 Task: Open Card Change Request Review in Board Leadership Training to Workspace Compliance and Regulation and add a team member Softage.4@softage.net, a label Red, a checklist Financial Forecasting, an attachment from your google drive, a color Red and finally, add a card description 'Conduct team training session on effective delegation and accountability' and a comment 'This task presents an opportunity to showcase our leadership and project management skills, ensuring that it is completed on time and within budget.'. Add a start date 'Jan 04, 1900' with a due date 'Jan 11, 1900'
Action: Mouse moved to (93, 45)
Screenshot: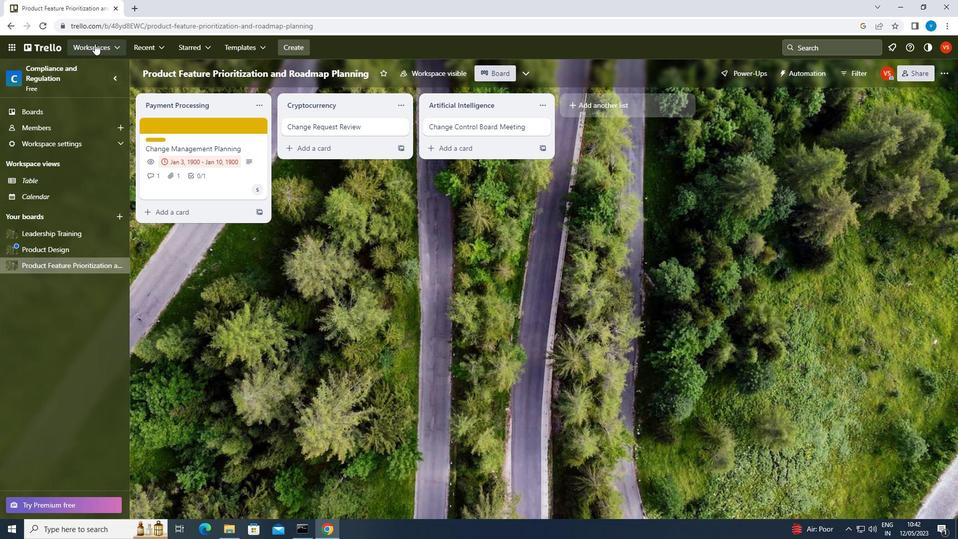 
Action: Mouse pressed left at (93, 45)
Screenshot: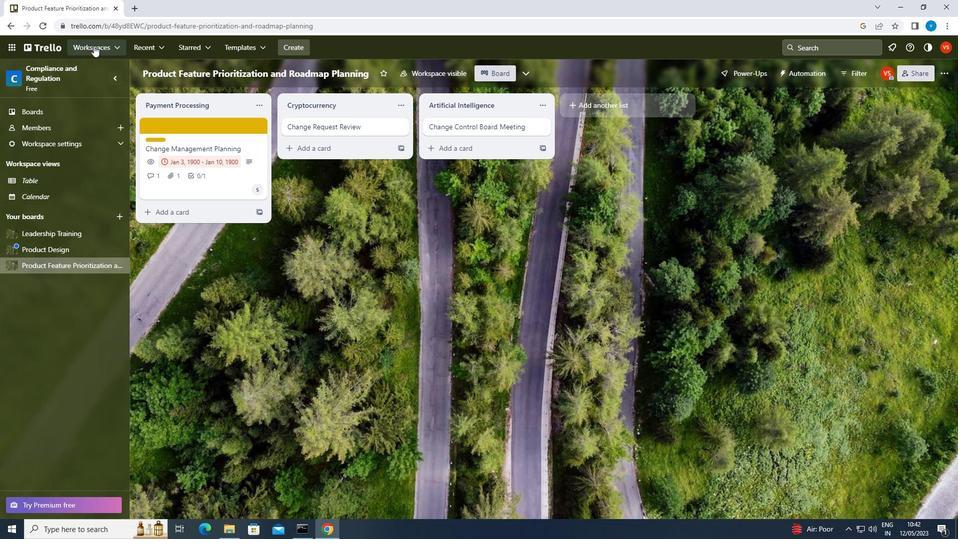 
Action: Mouse moved to (146, 269)
Screenshot: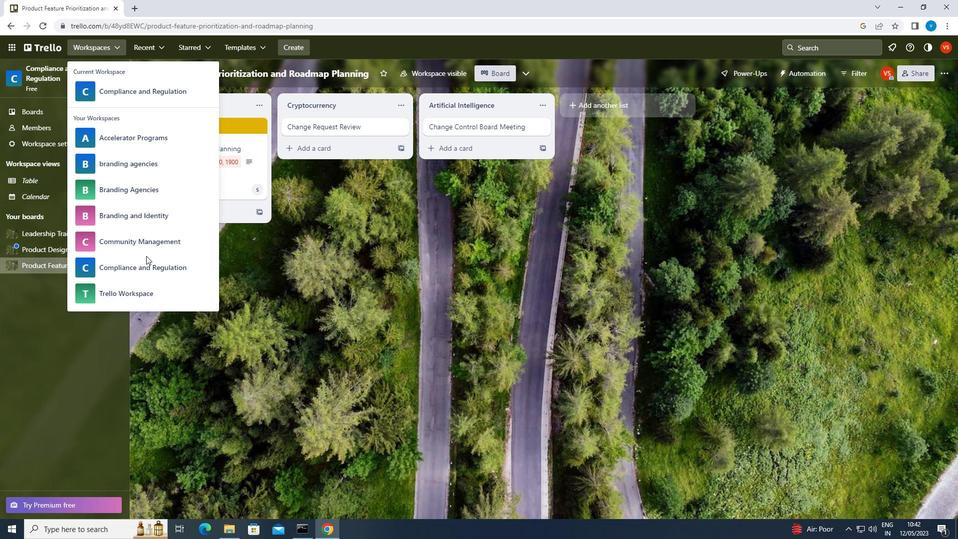 
Action: Mouse pressed left at (146, 269)
Screenshot: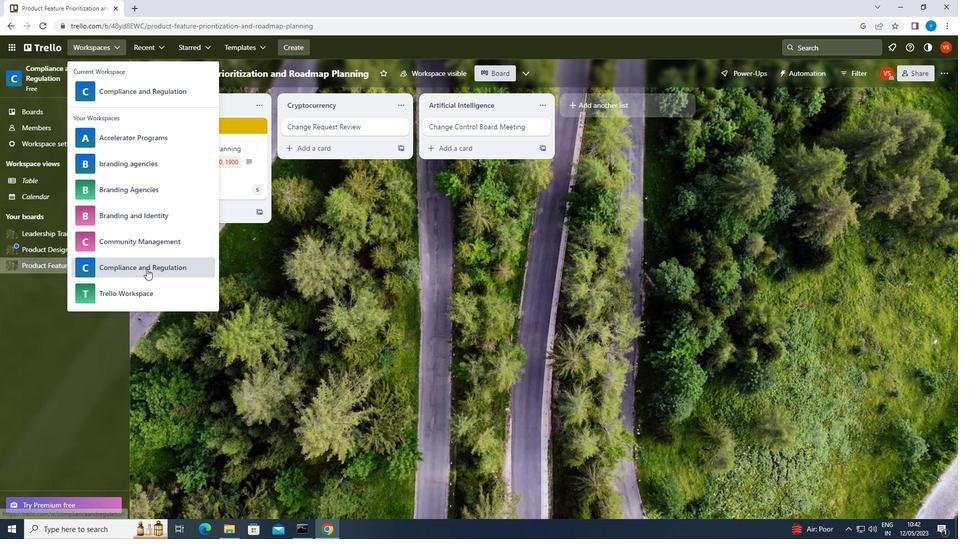 
Action: Mouse moved to (757, 408)
Screenshot: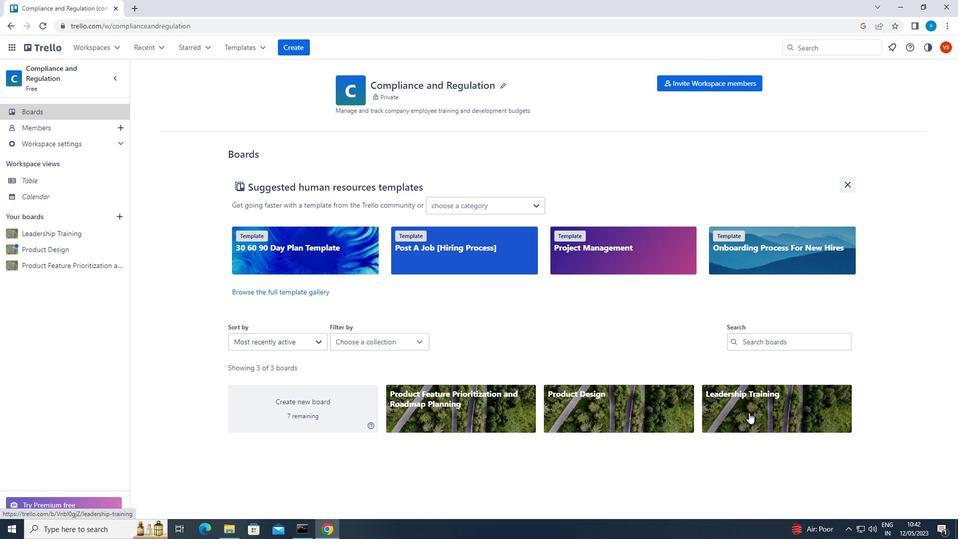 
Action: Mouse pressed left at (757, 408)
Screenshot: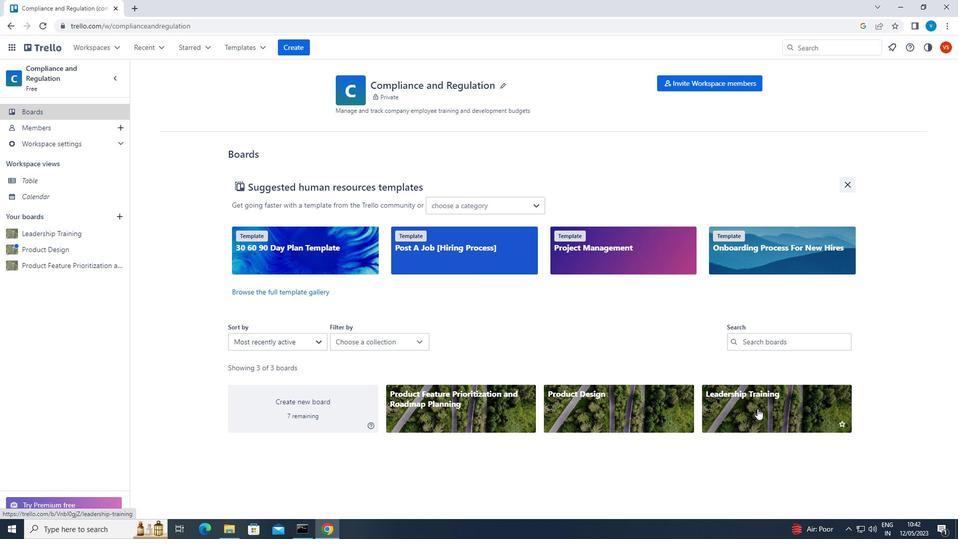 
Action: Mouse moved to (337, 130)
Screenshot: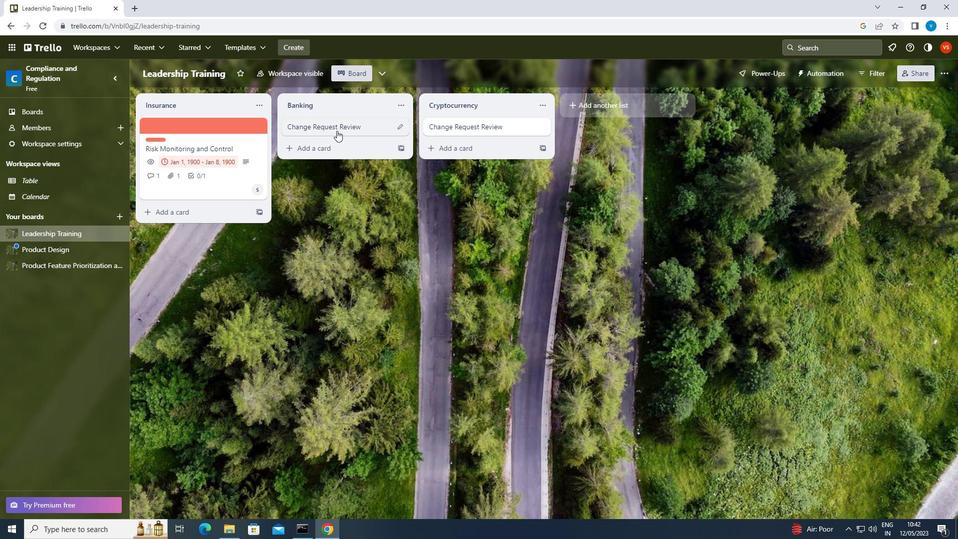 
Action: Mouse pressed left at (337, 130)
Screenshot: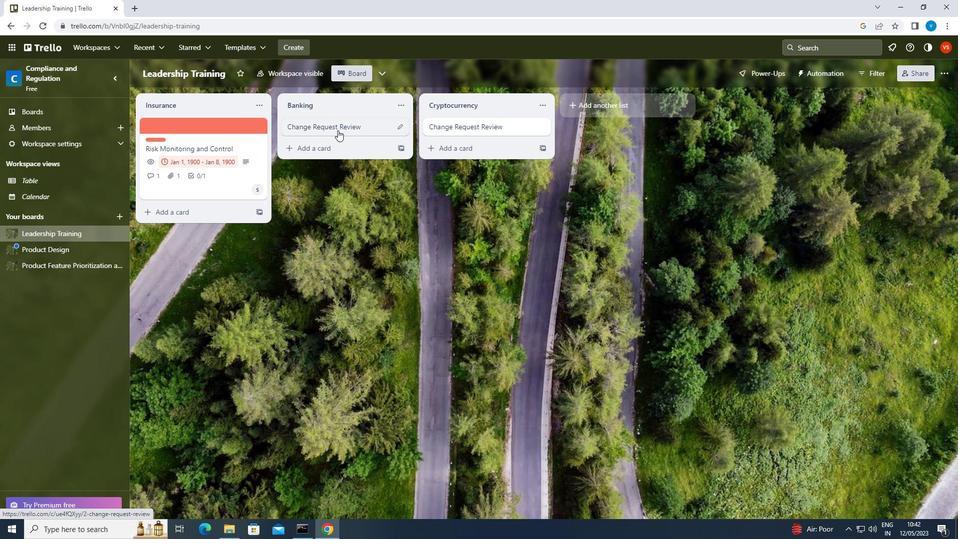 
Action: Mouse moved to (606, 163)
Screenshot: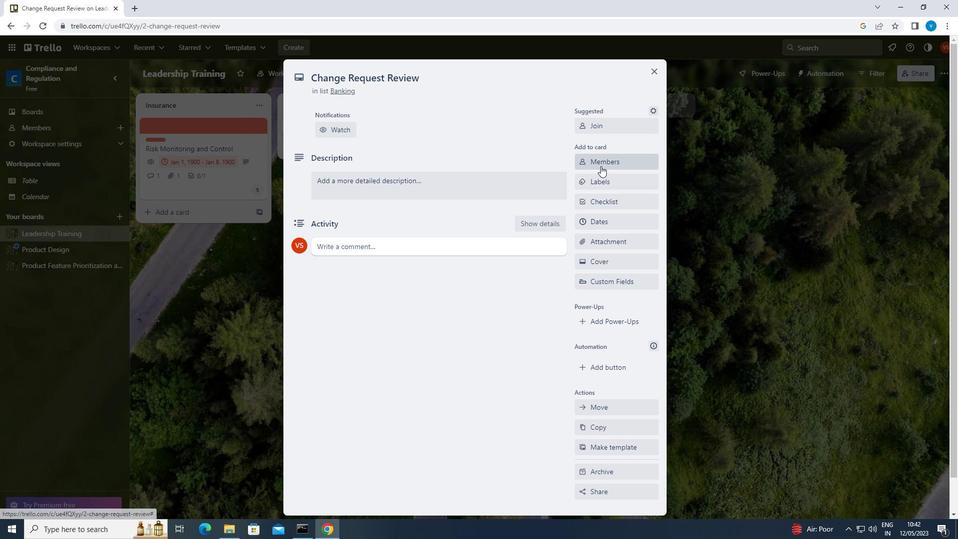 
Action: Mouse pressed left at (606, 163)
Screenshot: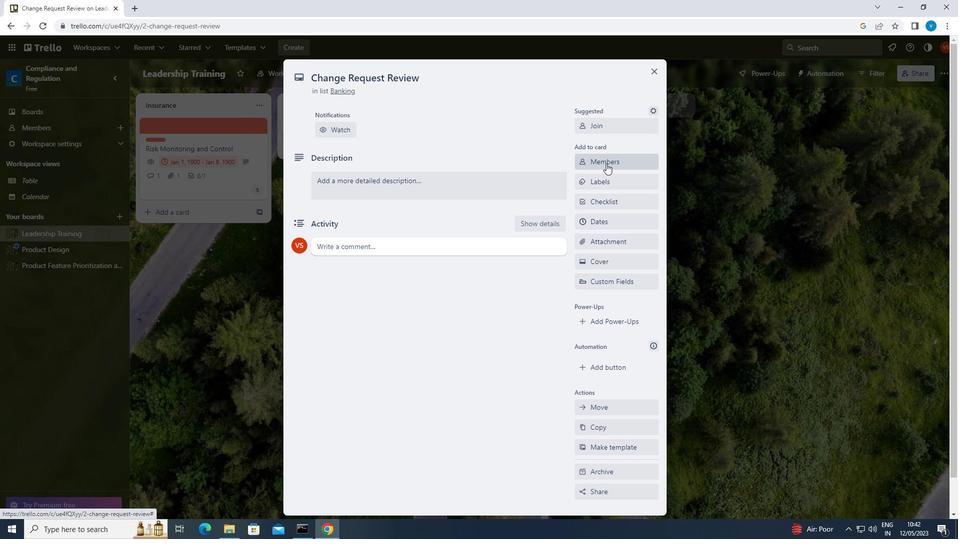 
Action: Mouse moved to (606, 163)
Screenshot: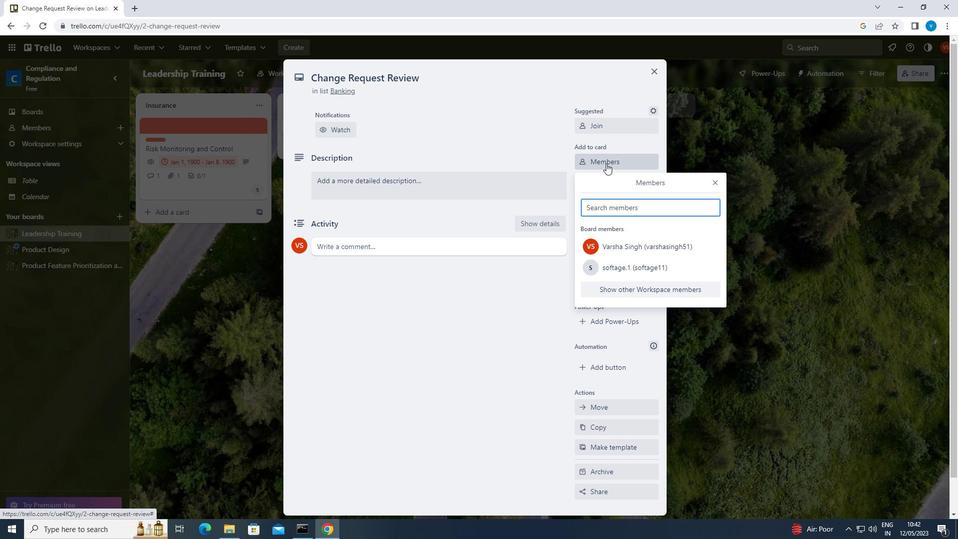 
Action: Key pressed <Key.shift>SOFTAGE.4<Key.shift><Key.shift><Key.shift><Key.shift><Key.shift><Key.shift><Key.shift><Key.shift><Key.shift><Key.shift>@SOFTAGE.NR<Key.backspace>ET
Screenshot: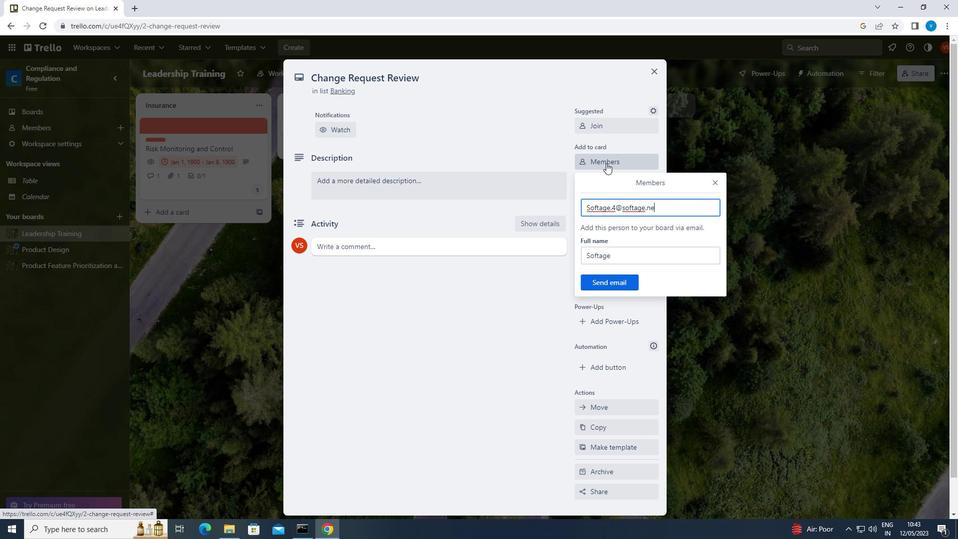
Action: Mouse moved to (618, 282)
Screenshot: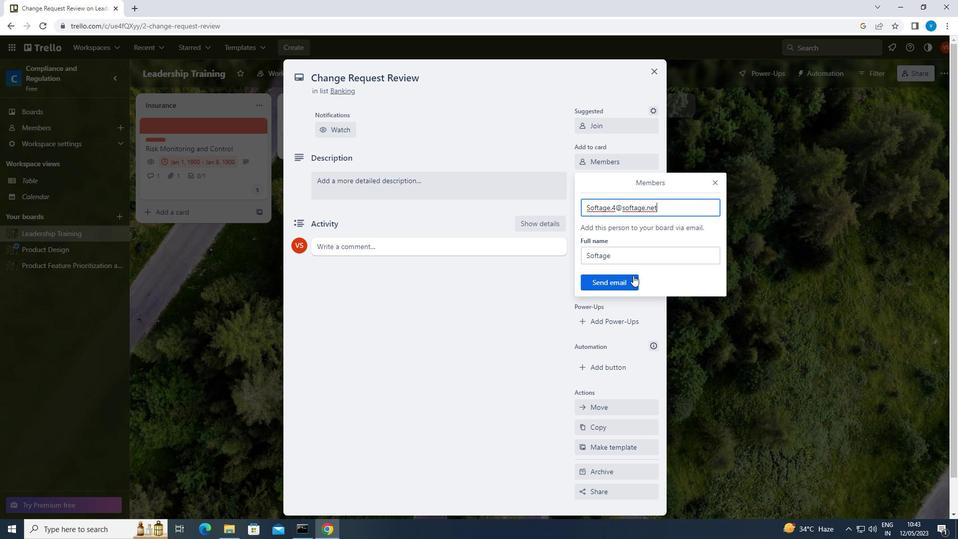 
Action: Mouse pressed left at (618, 282)
Screenshot: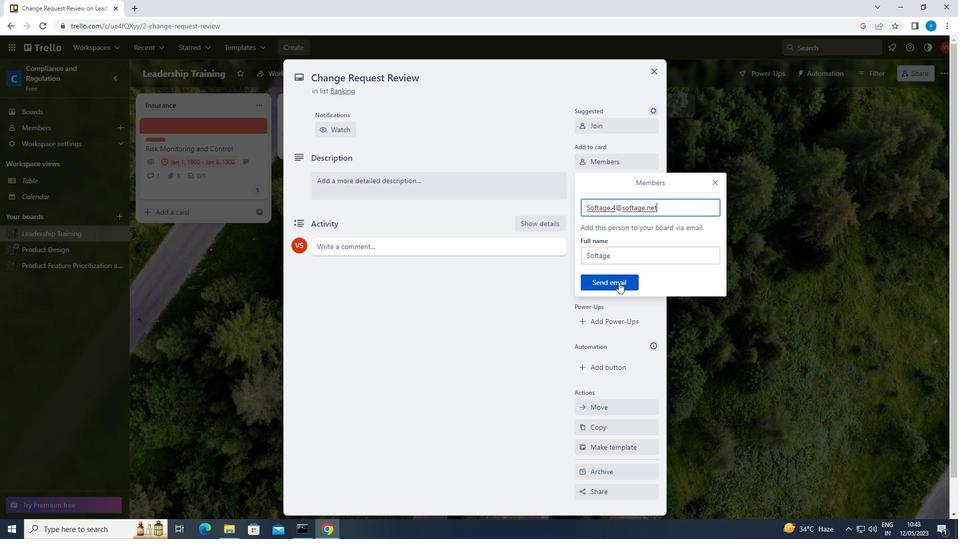 
Action: Mouse moved to (629, 177)
Screenshot: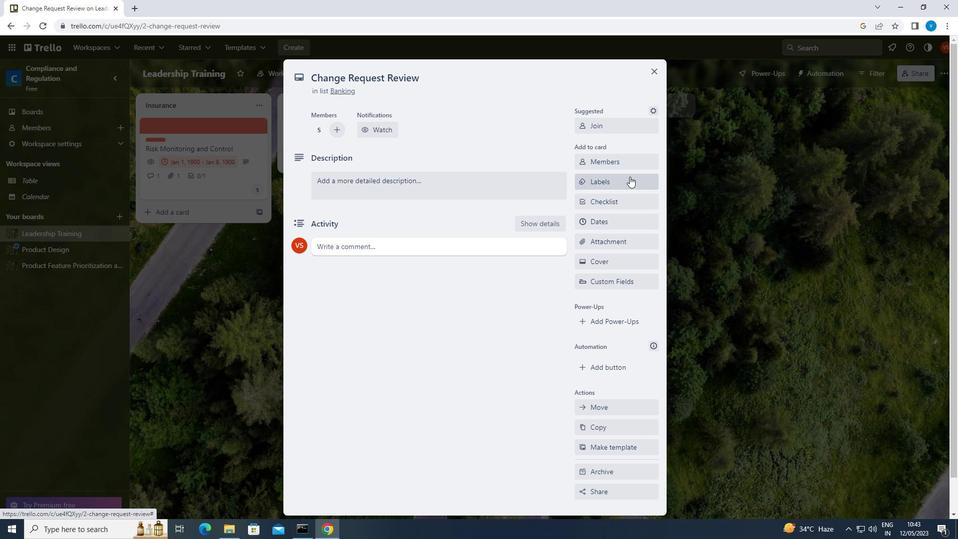 
Action: Mouse pressed left at (629, 177)
Screenshot: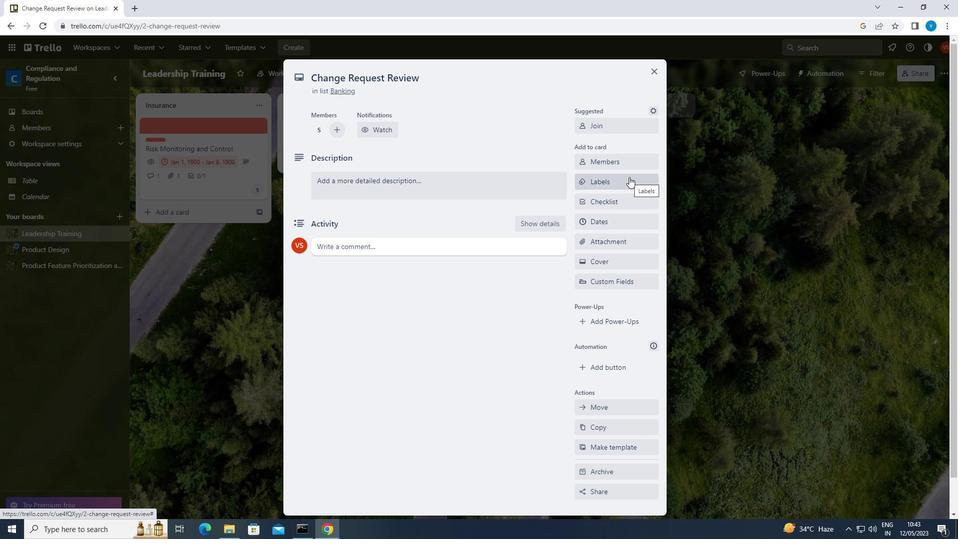 
Action: Mouse moved to (620, 312)
Screenshot: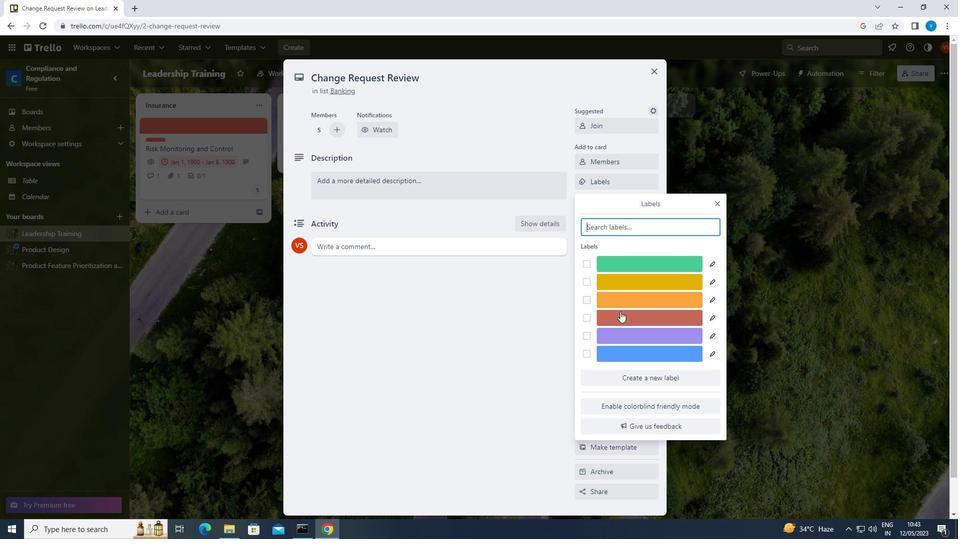 
Action: Mouse pressed left at (620, 312)
Screenshot: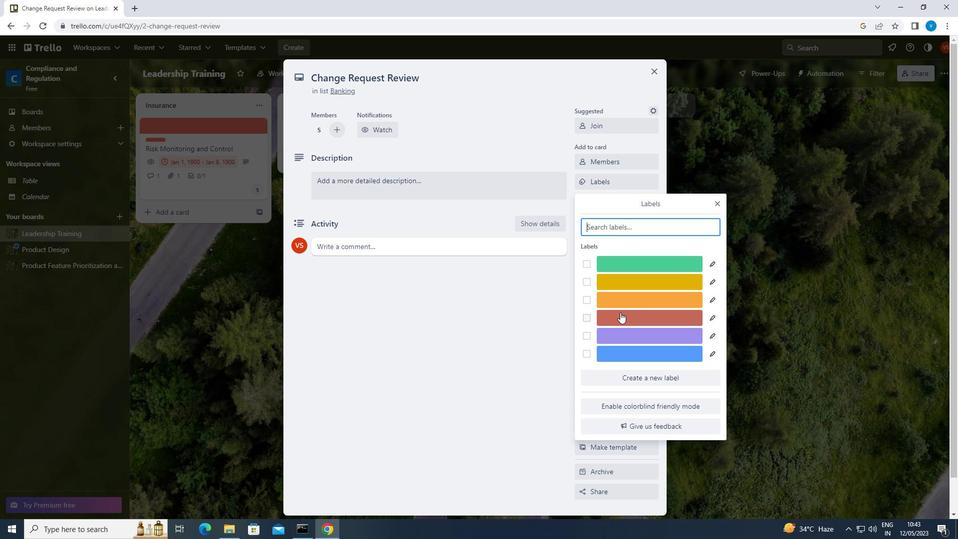 
Action: Mouse moved to (720, 203)
Screenshot: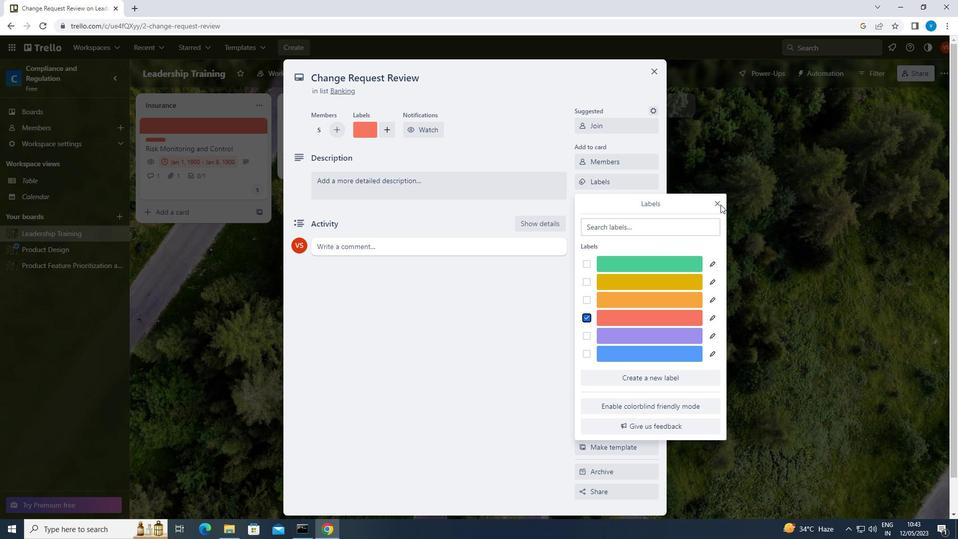 
Action: Mouse pressed left at (720, 203)
Screenshot: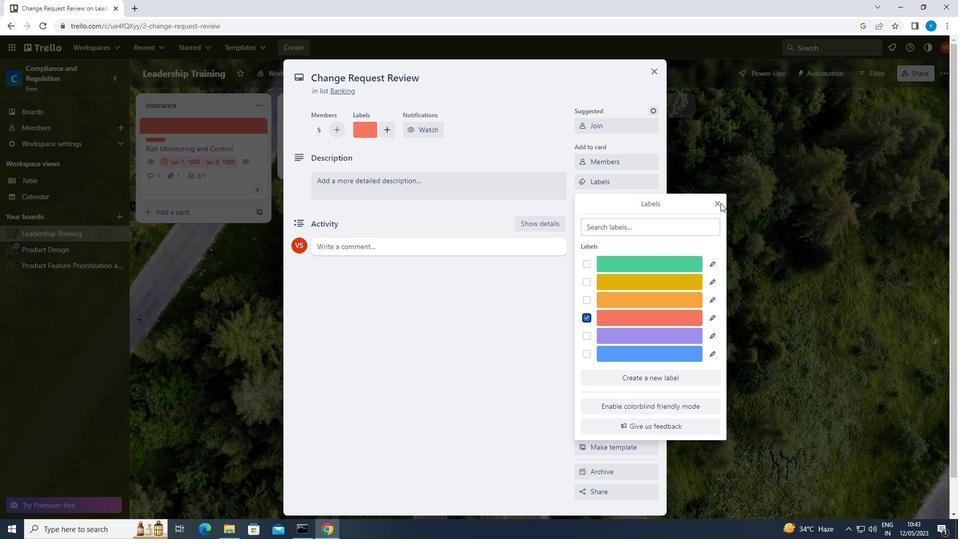 
Action: Mouse moved to (719, 203)
Screenshot: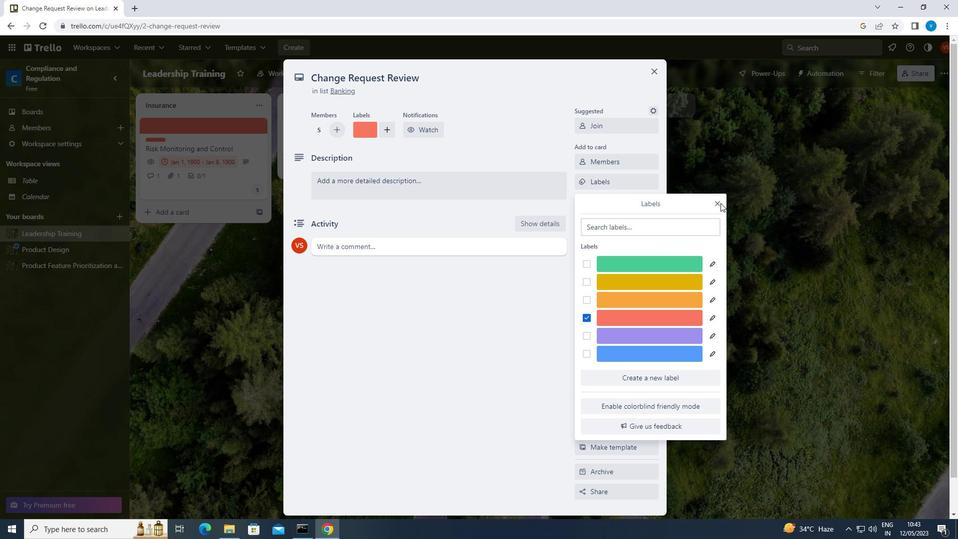 
Action: Mouse pressed left at (719, 203)
Screenshot: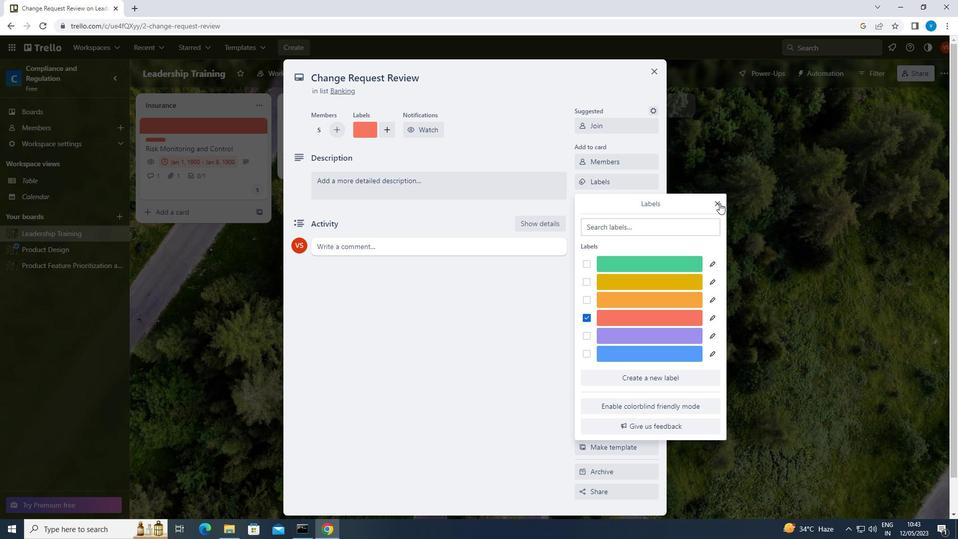 
Action: Mouse moved to (613, 196)
Screenshot: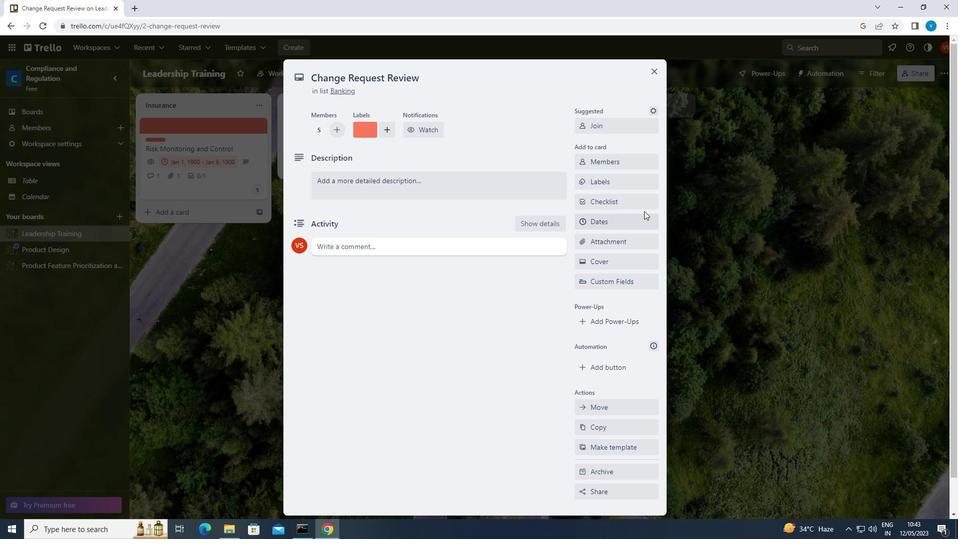 
Action: Mouse pressed left at (613, 196)
Screenshot: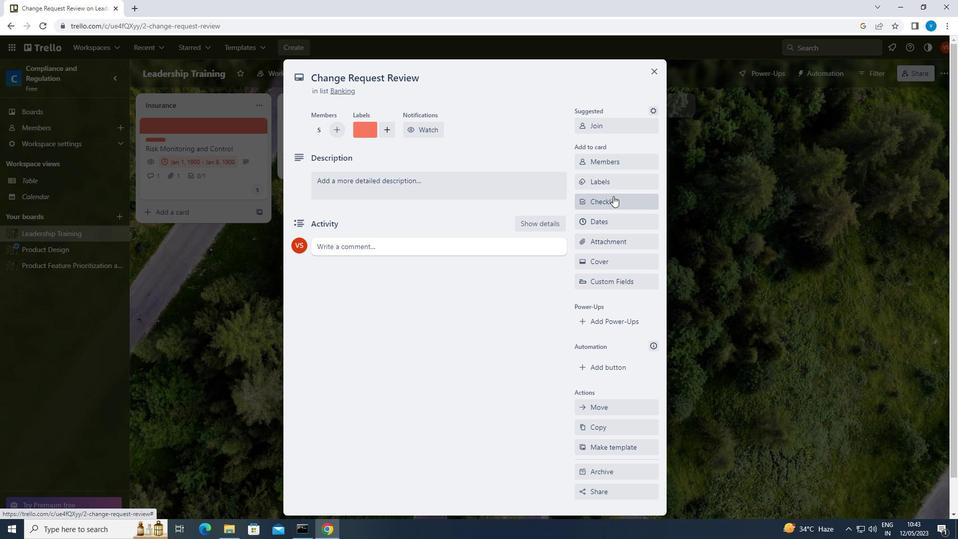 
Action: Mouse moved to (595, 305)
Screenshot: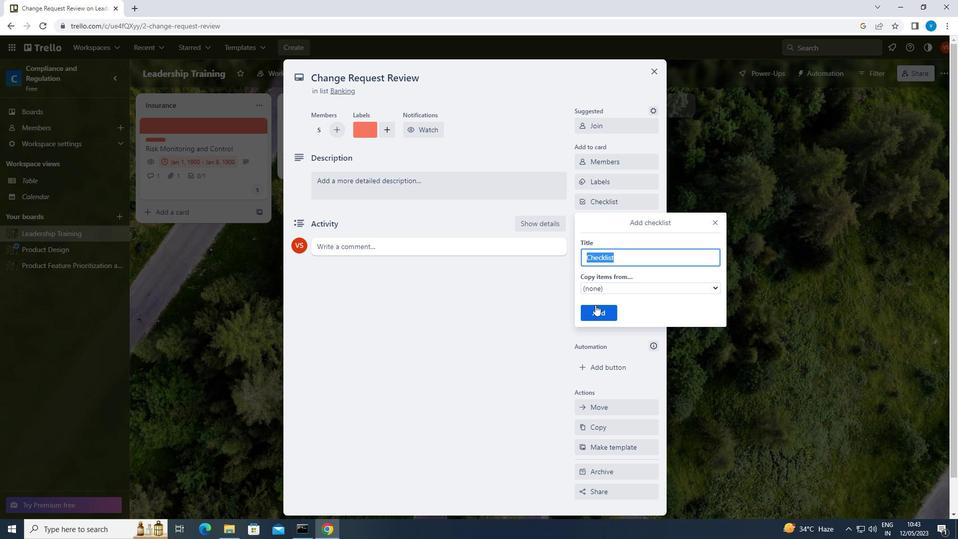 
Action: Mouse pressed left at (595, 305)
Screenshot: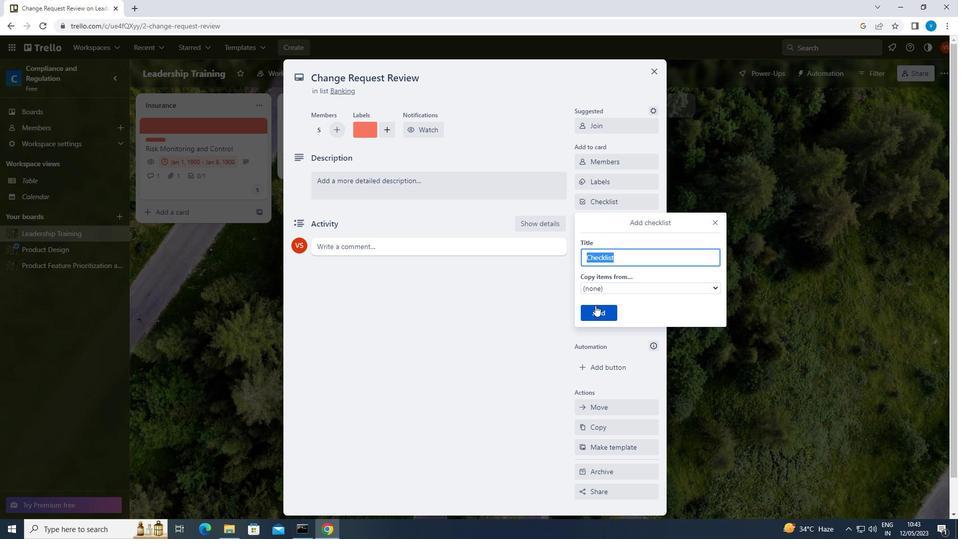 
Action: Mouse moved to (475, 260)
Screenshot: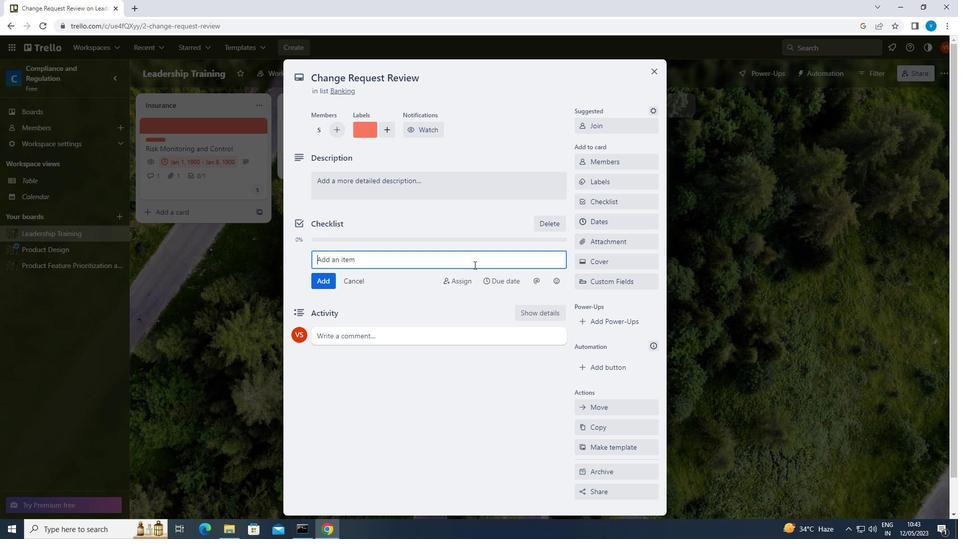 
Action: Mouse pressed left at (475, 260)
Screenshot: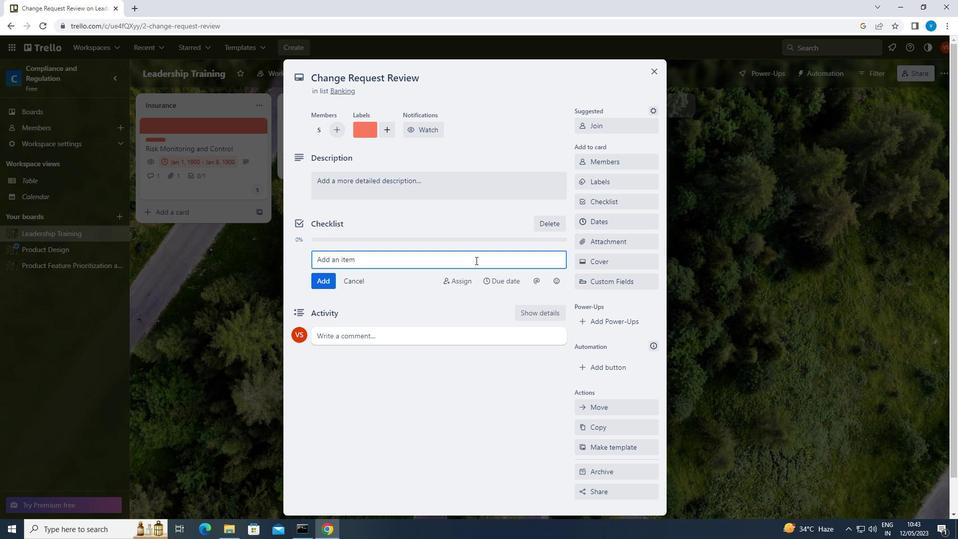 
Action: Key pressed <Key.shift>FINANCIAL<Key.space><Key.shift>FORECASTING
Screenshot: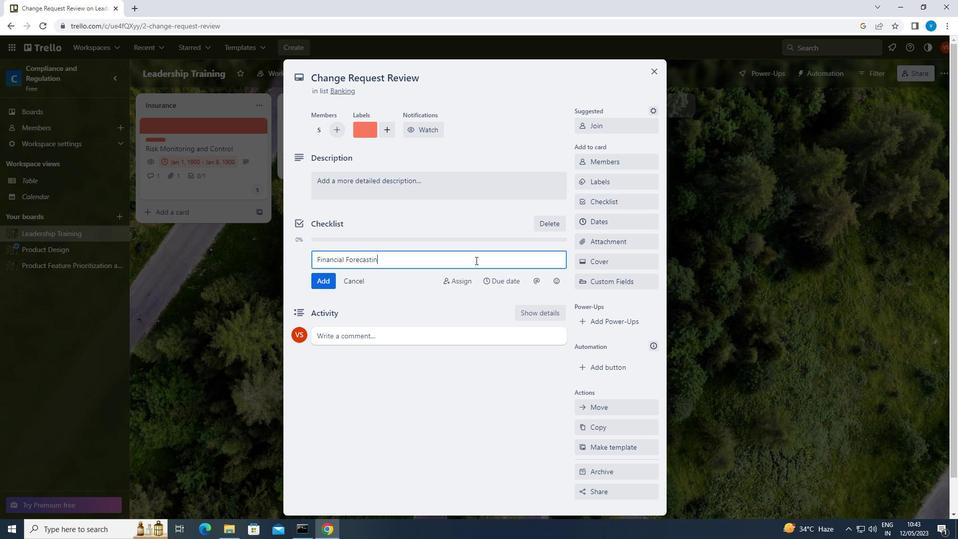 
Action: Mouse moved to (324, 282)
Screenshot: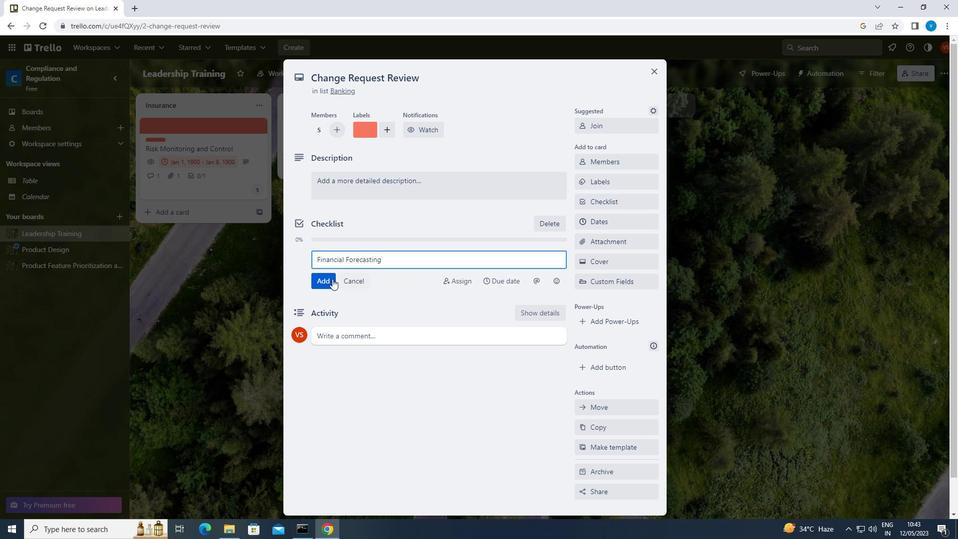 
Action: Mouse pressed left at (324, 282)
Screenshot: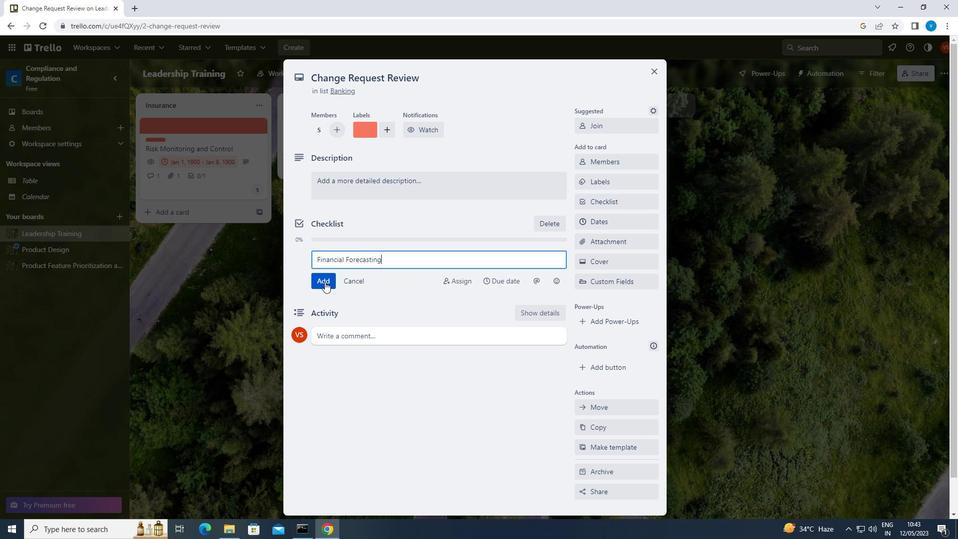 
Action: Mouse moved to (603, 241)
Screenshot: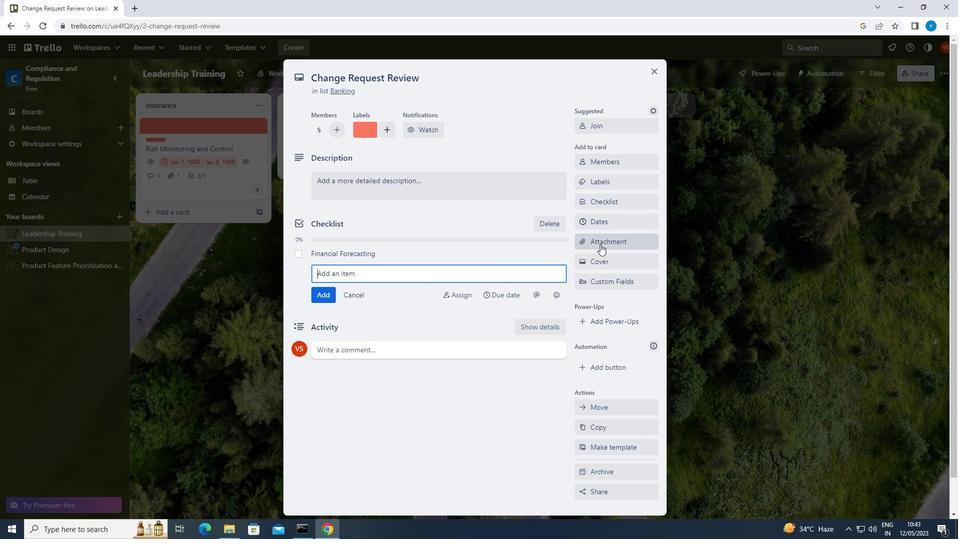 
Action: Mouse pressed left at (603, 241)
Screenshot: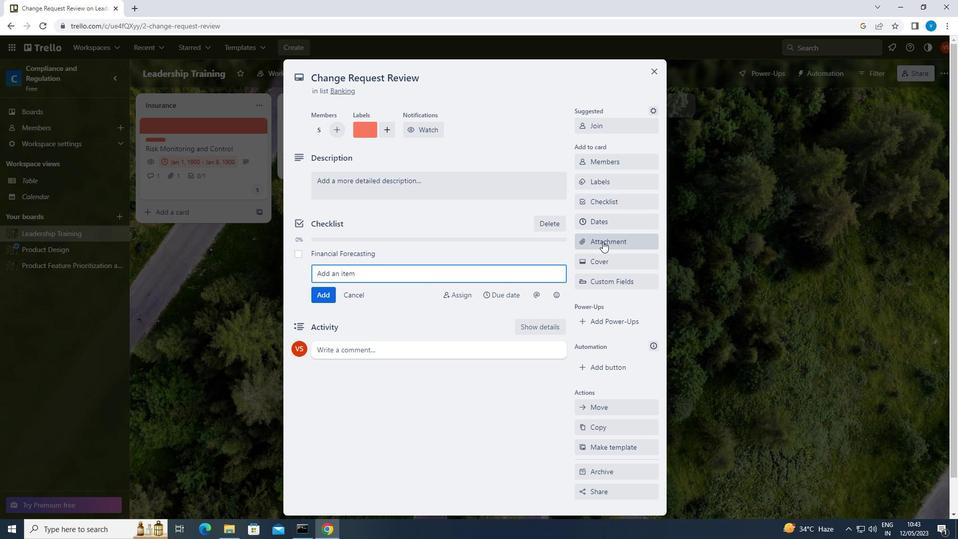 
Action: Mouse moved to (595, 317)
Screenshot: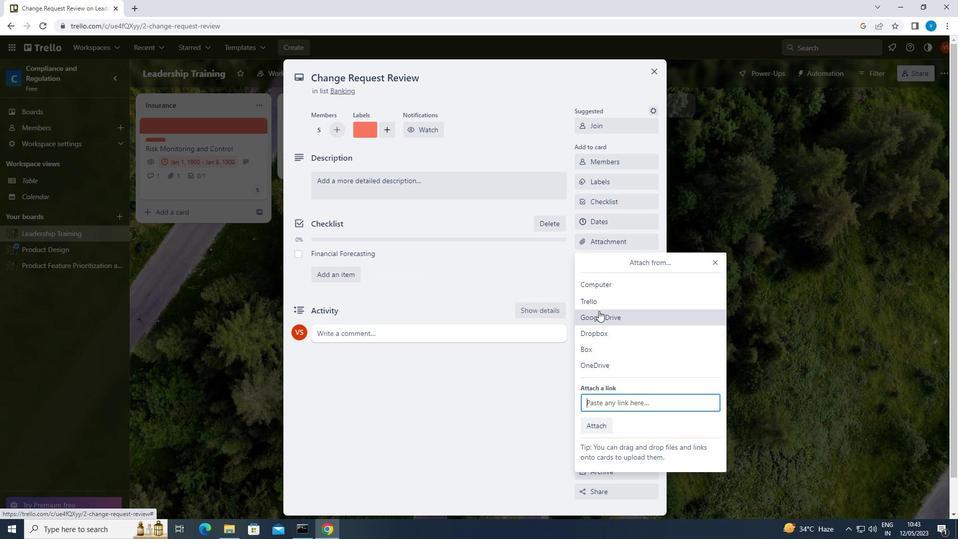 
Action: Mouse pressed left at (595, 317)
Screenshot: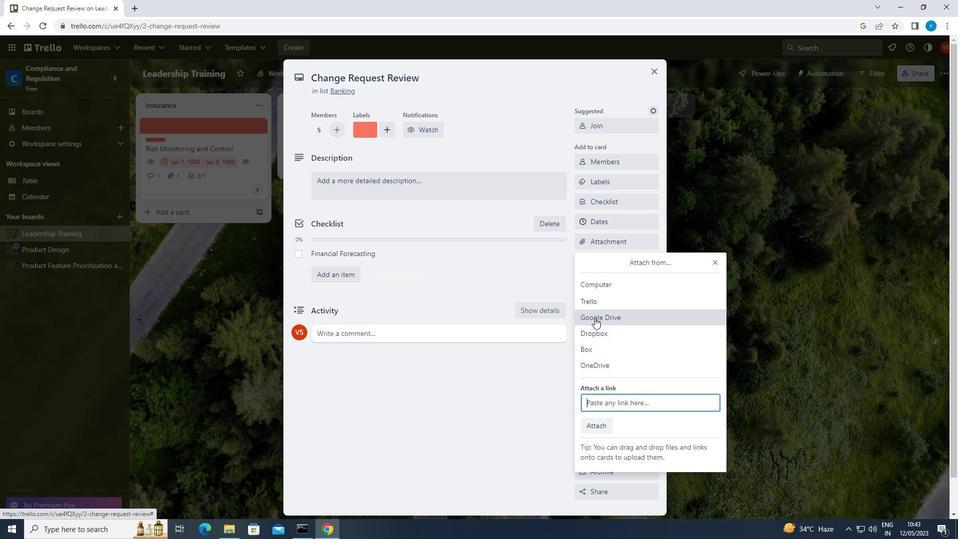 
Action: Mouse moved to (295, 282)
Screenshot: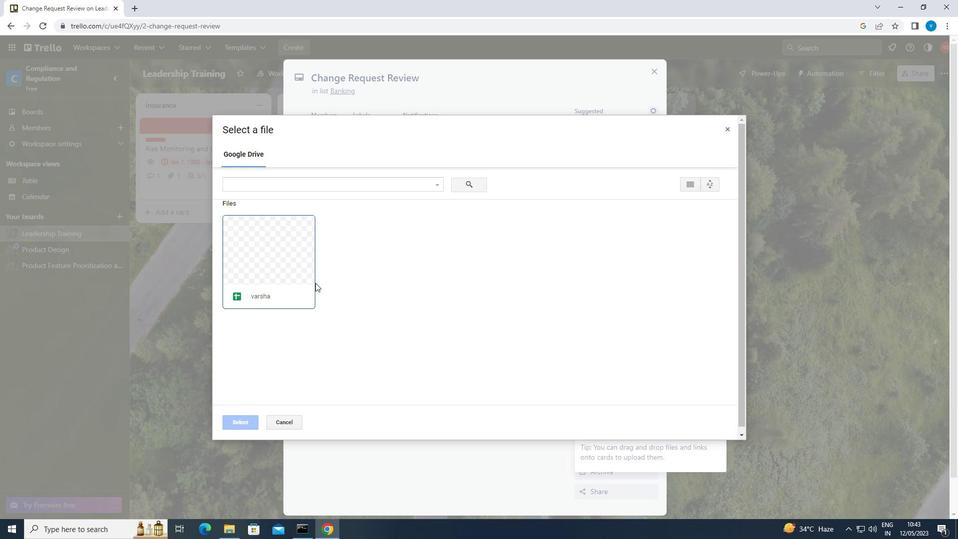 
Action: Mouse pressed left at (295, 282)
Screenshot: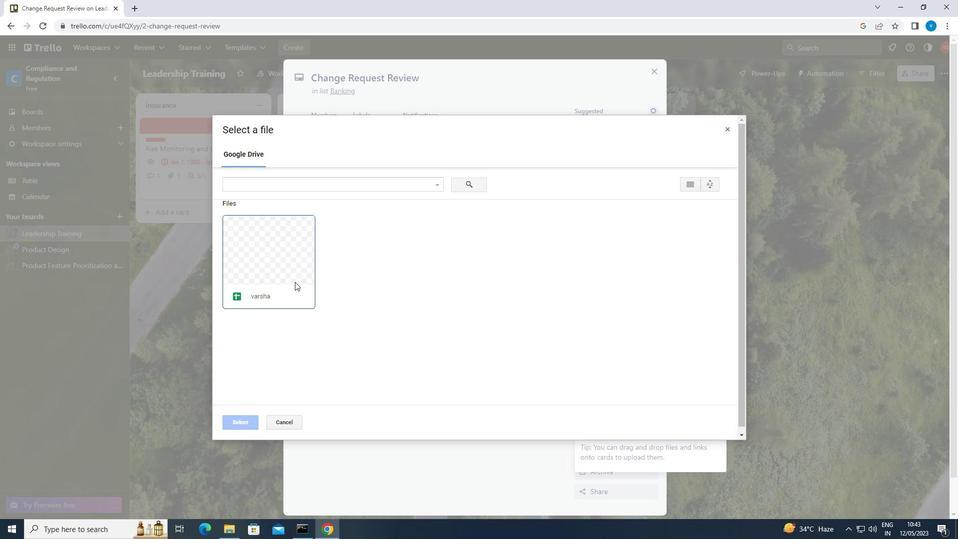 
Action: Mouse moved to (237, 421)
Screenshot: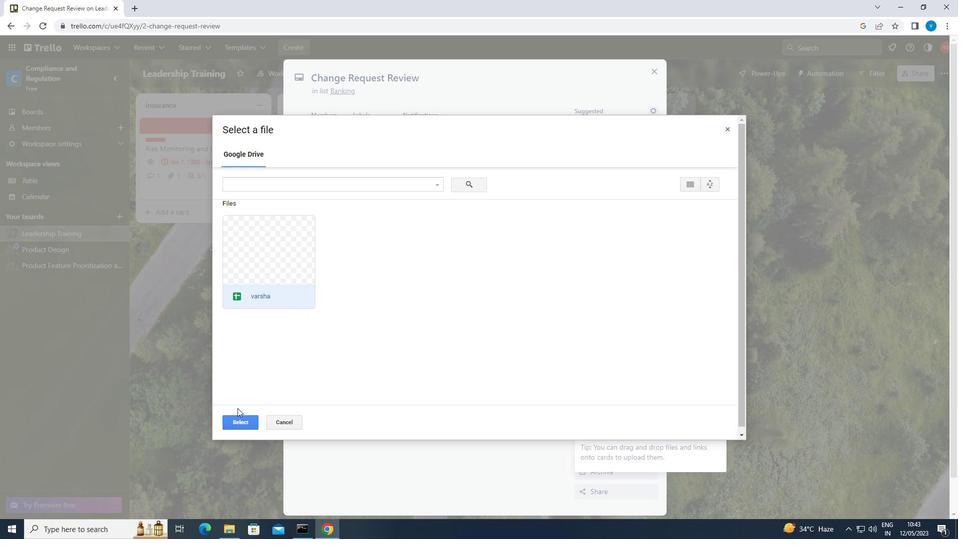 
Action: Mouse pressed left at (237, 421)
Screenshot: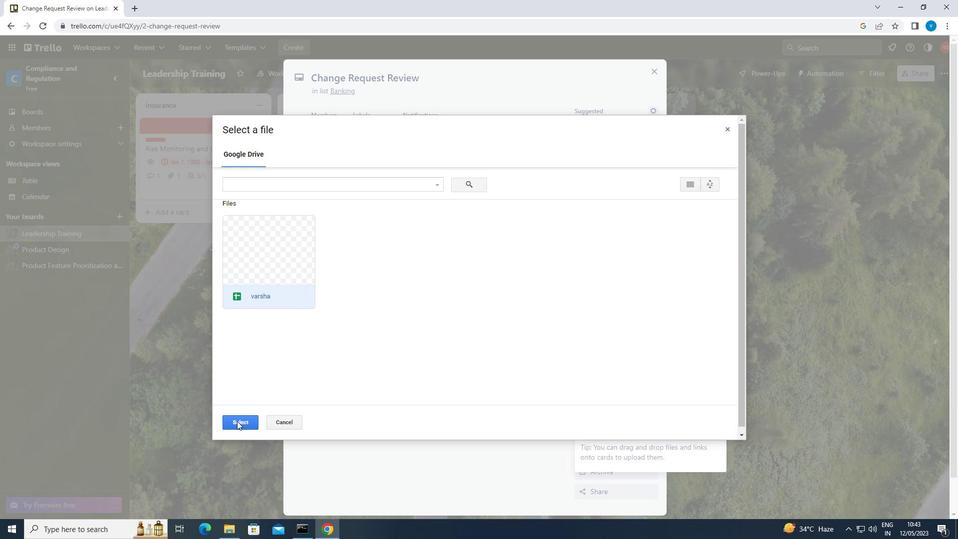 
Action: Mouse moved to (627, 260)
Screenshot: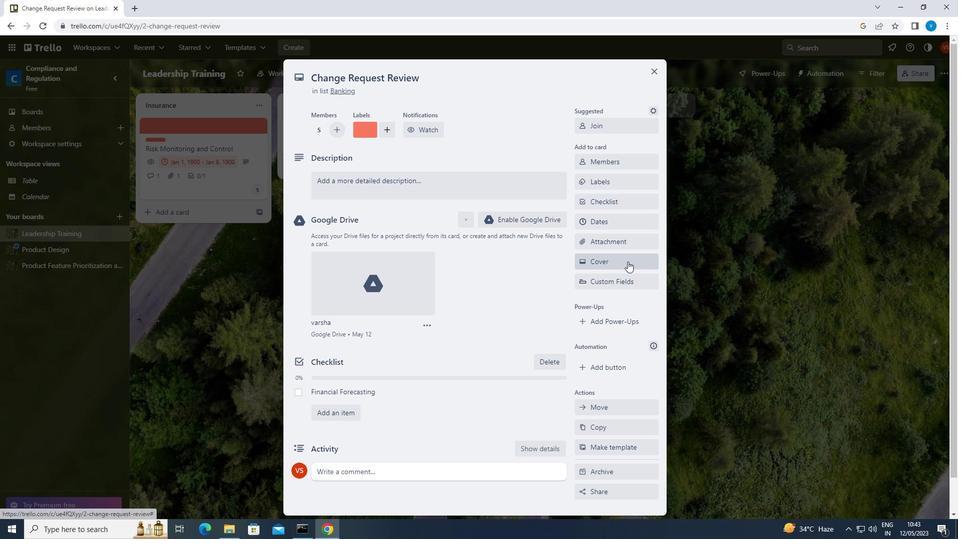
Action: Mouse pressed left at (627, 260)
Screenshot: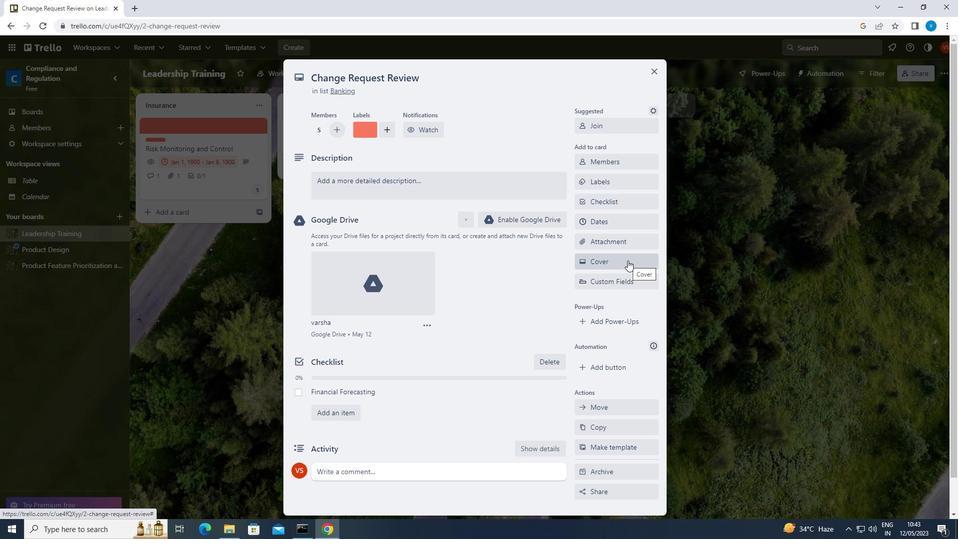 
Action: Mouse moved to (681, 150)
Screenshot: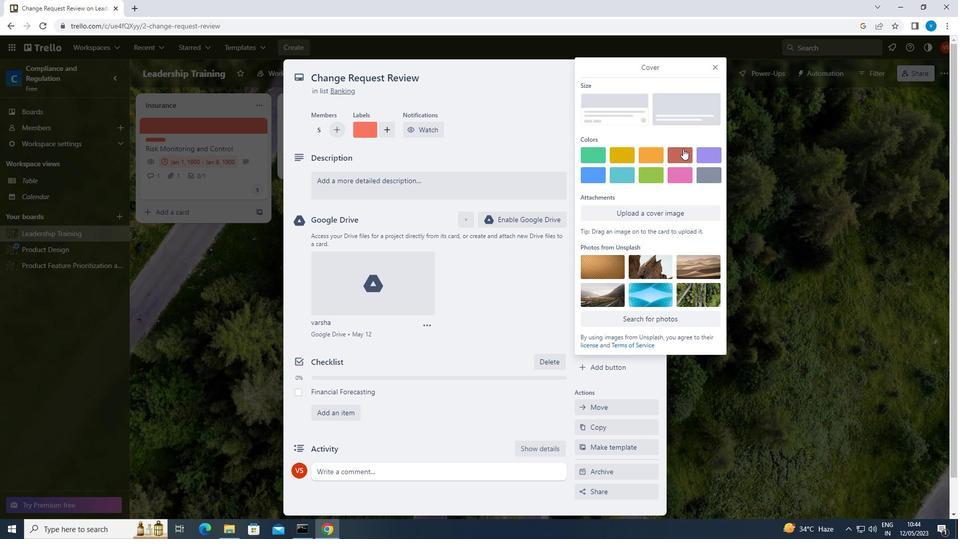 
Action: Mouse pressed left at (681, 150)
Screenshot: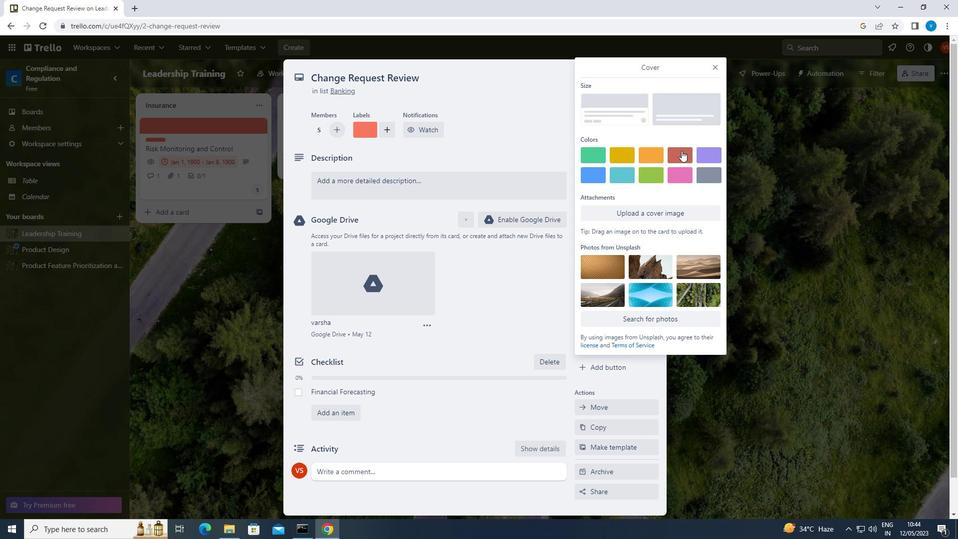 
Action: Mouse moved to (718, 68)
Screenshot: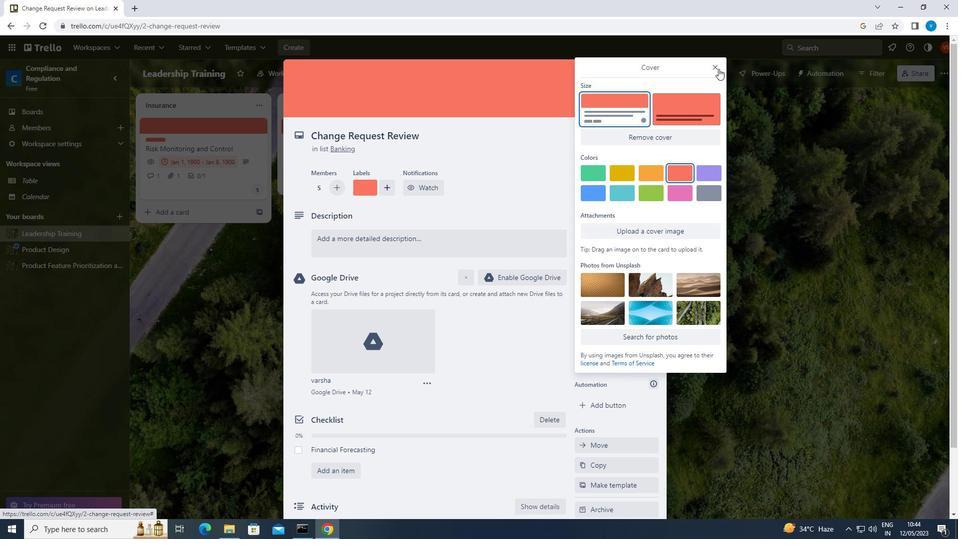 
Action: Mouse pressed left at (718, 68)
Screenshot: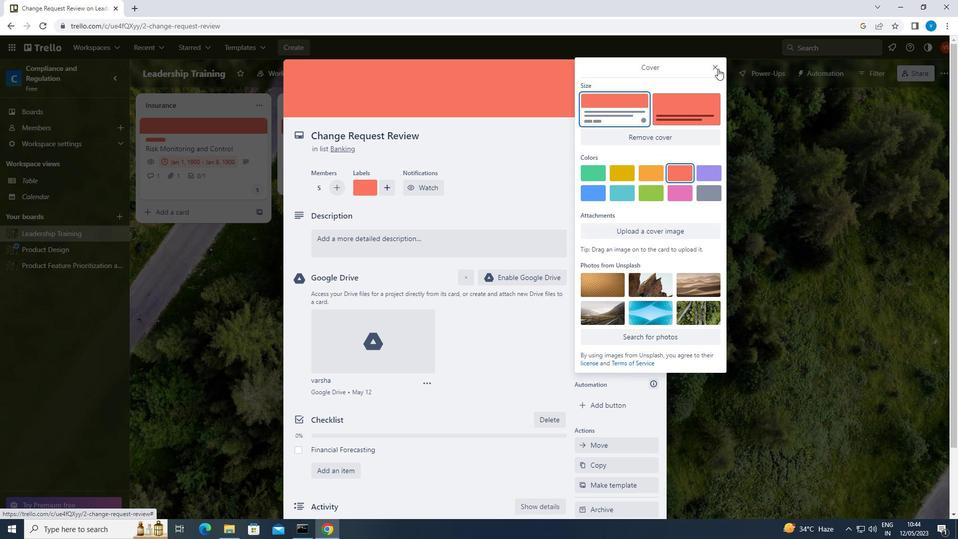 
Action: Mouse moved to (399, 239)
Screenshot: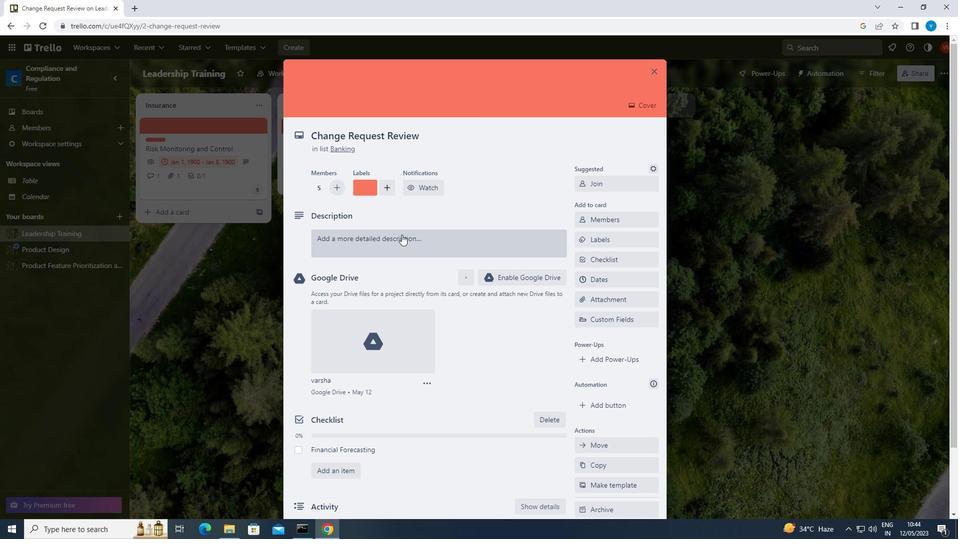 
Action: Mouse pressed left at (399, 239)
Screenshot: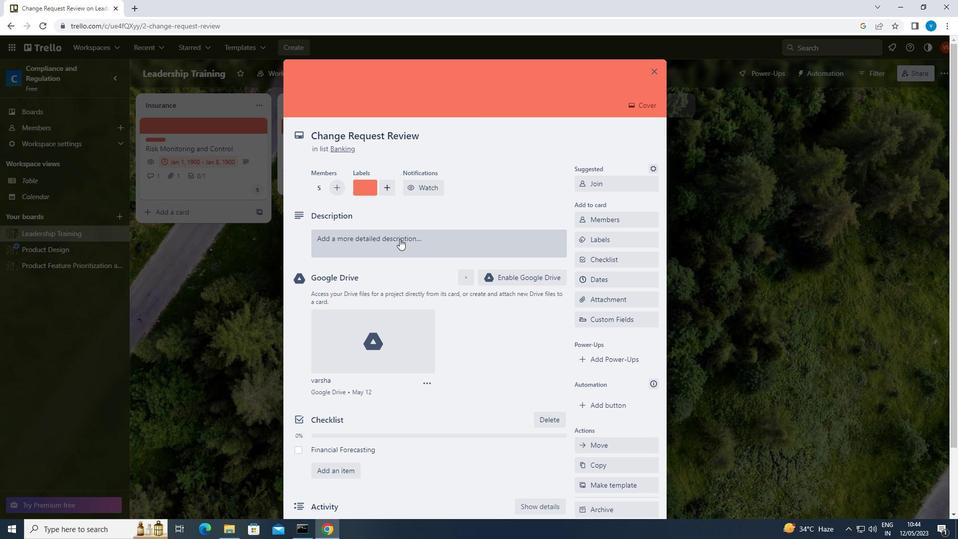 
Action: Key pressed <Key.shift>CONDUCT<Key.space>TEAM<Key.space>TRAINING<Key.space>SESSION<Key.space>ON<Key.space>EFFECTIVE<Key.space>DELEGAR<Key.backspace>TION<Key.space>AND<Key.space>ACCOUNTABILITY
Screenshot: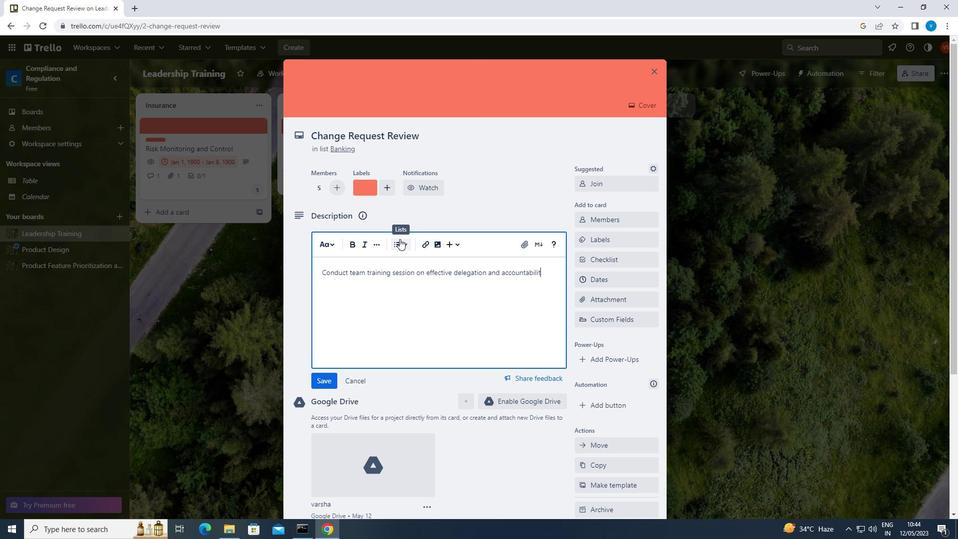 
Action: Mouse moved to (429, 295)
Screenshot: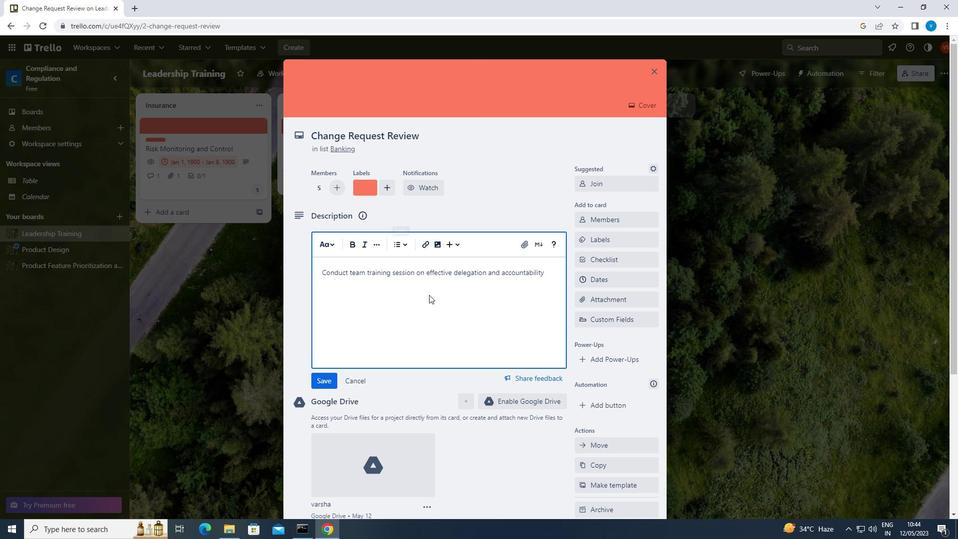 
Action: Key pressed .
Screenshot: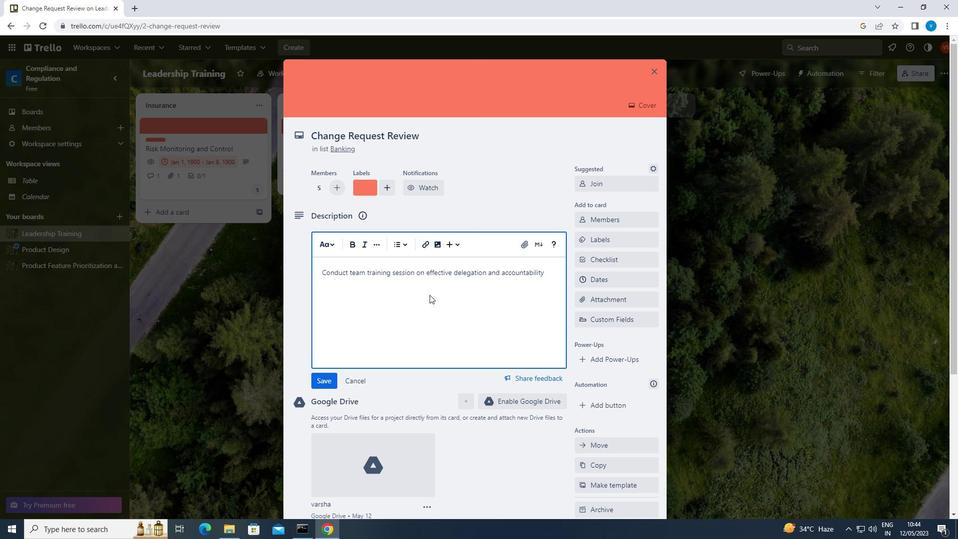 
Action: Mouse moved to (329, 382)
Screenshot: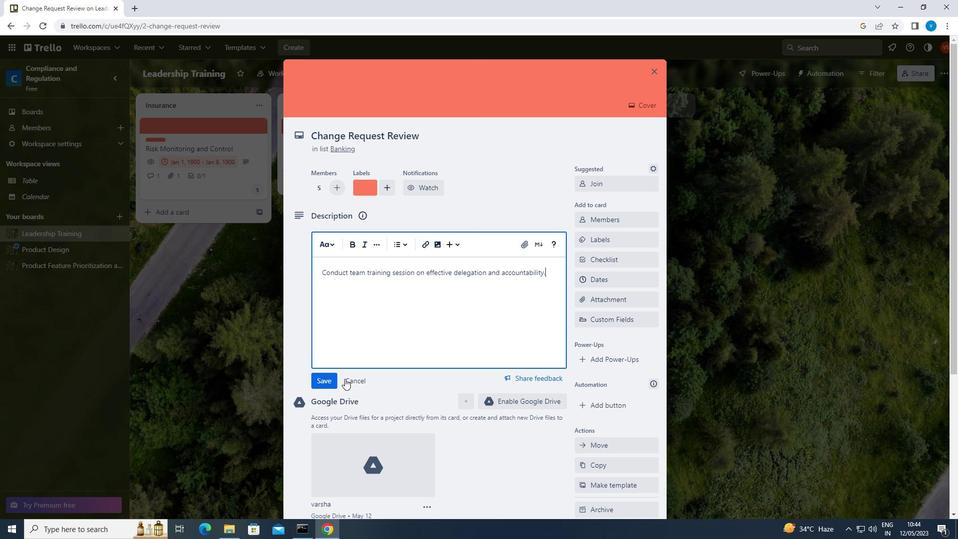 
Action: Mouse pressed left at (329, 382)
Screenshot: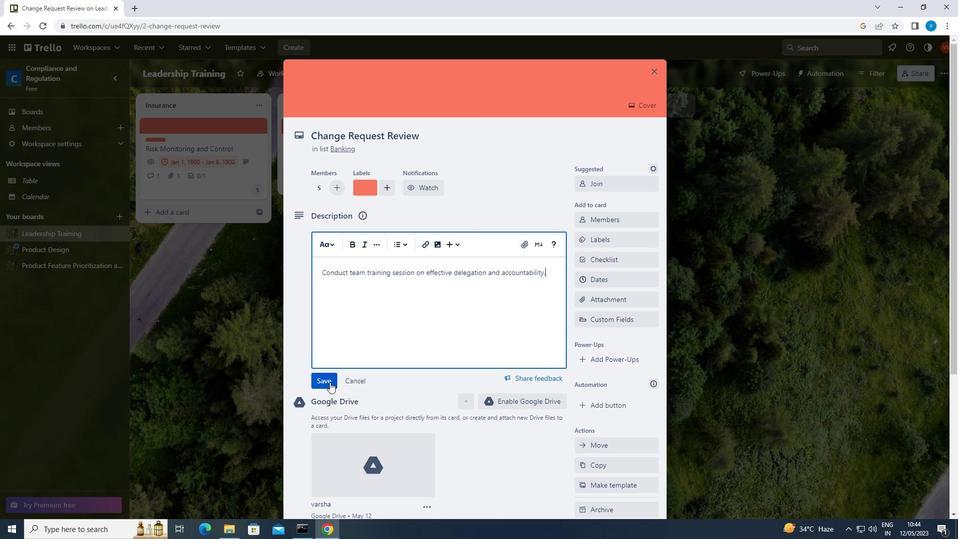 
Action: Mouse moved to (393, 373)
Screenshot: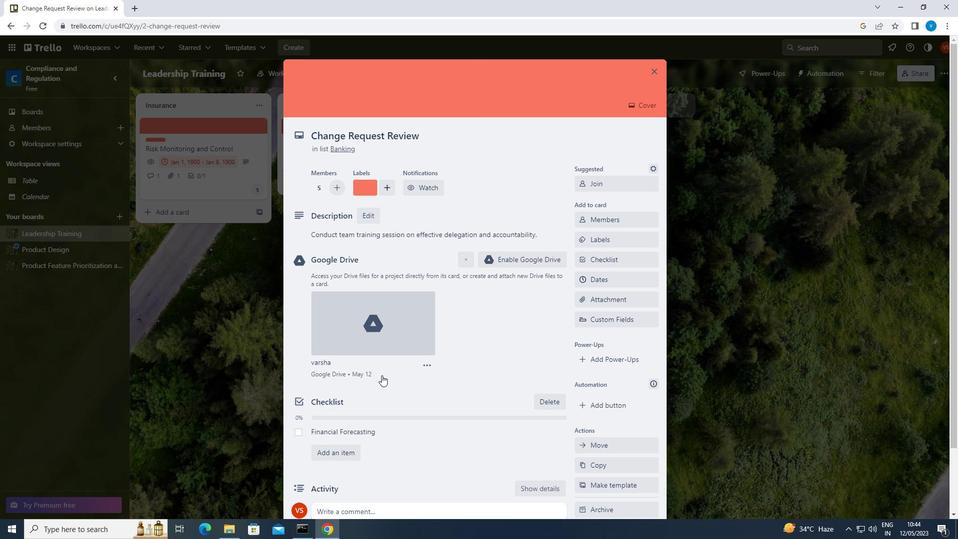 
Action: Mouse scrolled (393, 372) with delta (0, 0)
Screenshot: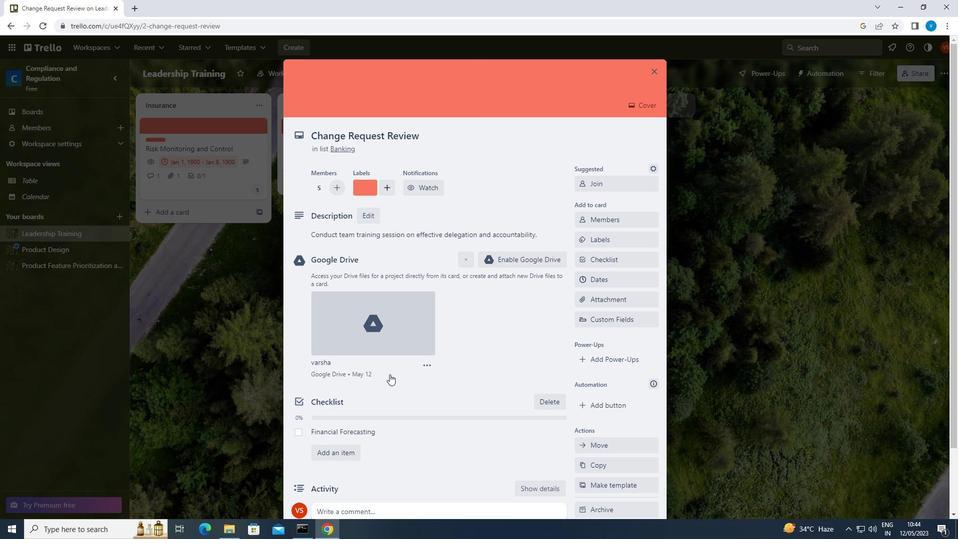 
Action: Mouse moved to (393, 373)
Screenshot: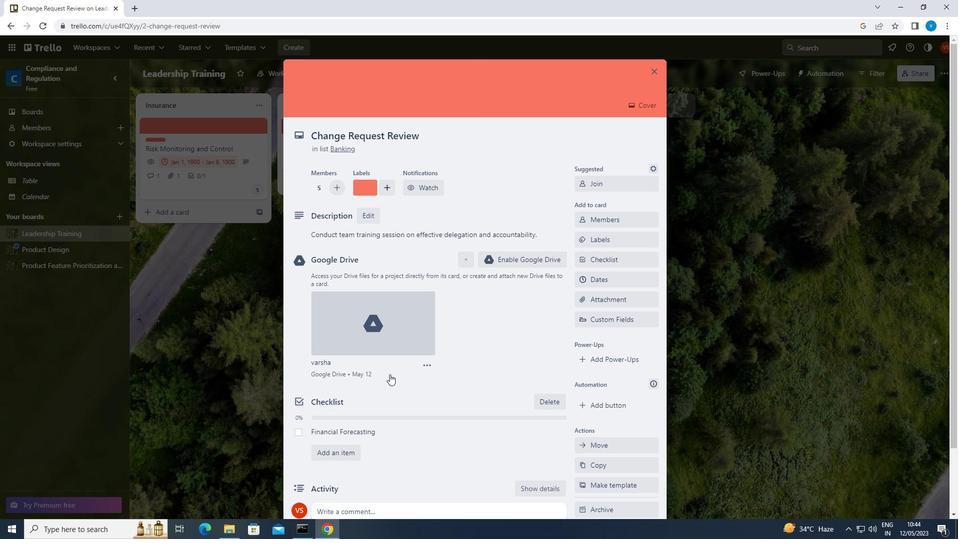 
Action: Mouse scrolled (393, 372) with delta (0, 0)
Screenshot: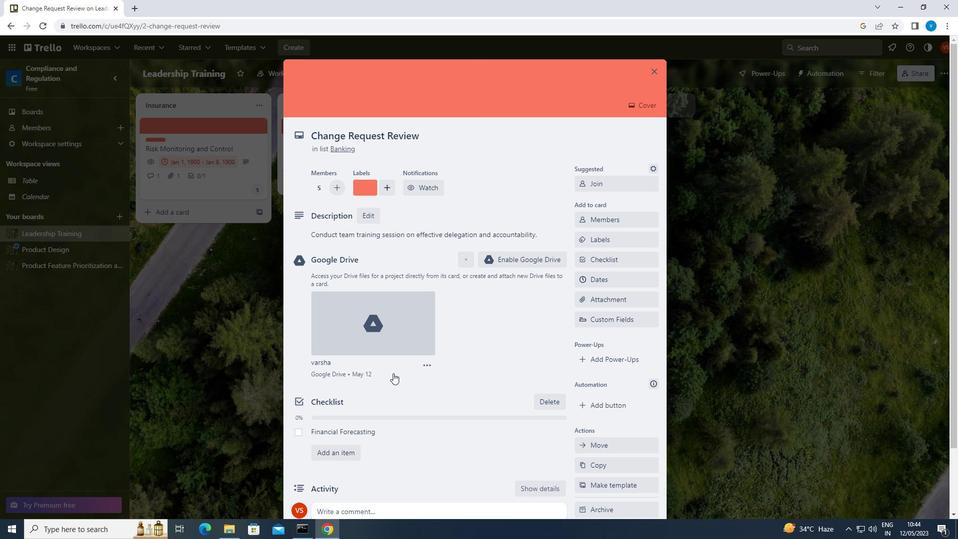 
Action: Mouse scrolled (393, 372) with delta (0, 0)
Screenshot: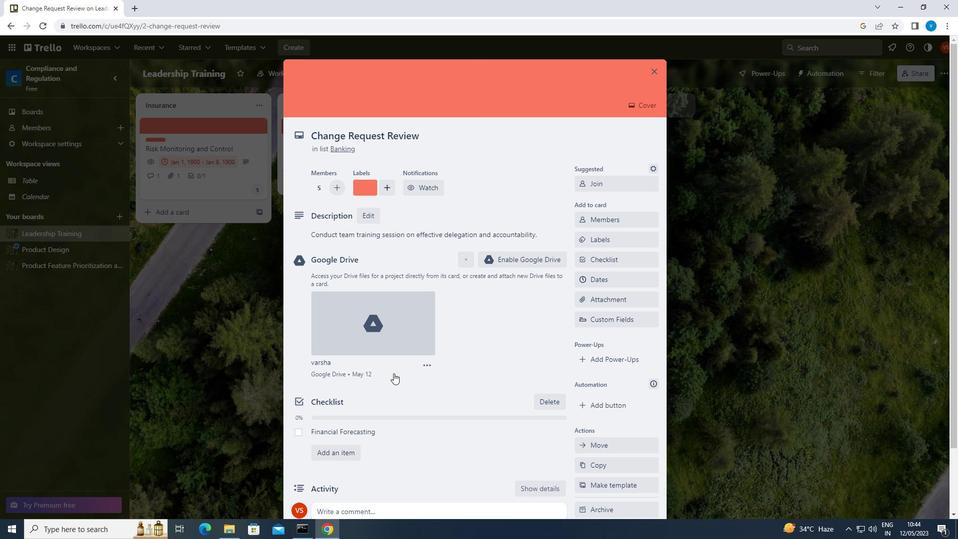 
Action: Mouse scrolled (393, 372) with delta (0, 0)
Screenshot: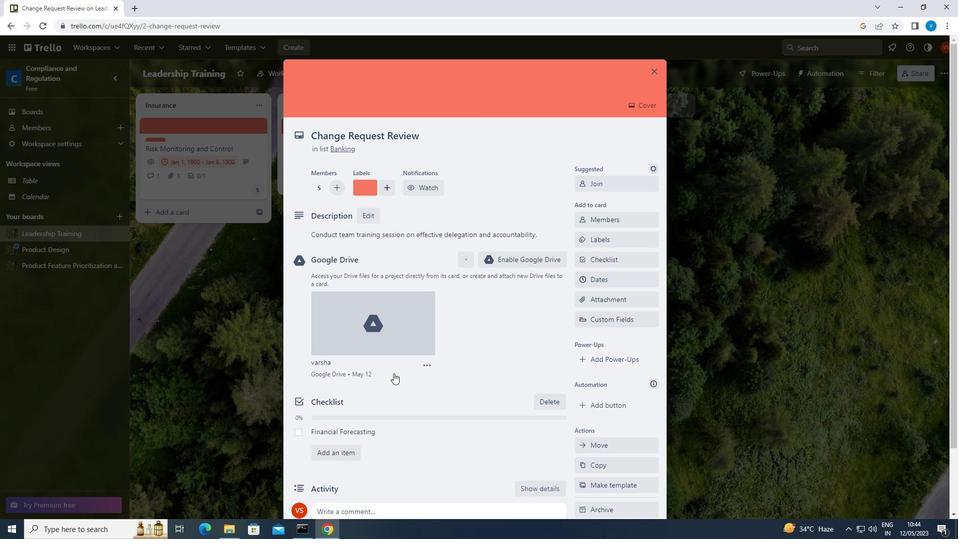 
Action: Mouse scrolled (393, 372) with delta (0, 0)
Screenshot: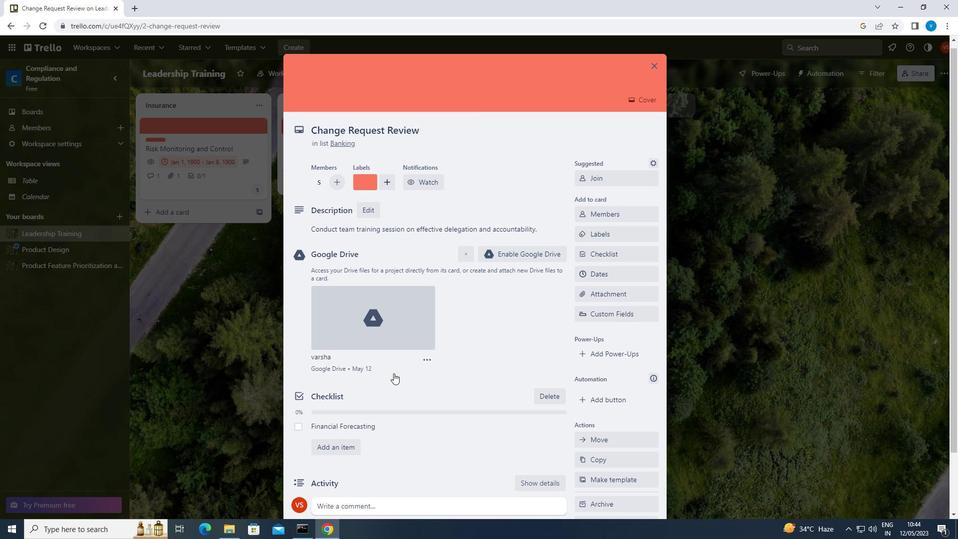 
Action: Mouse moved to (359, 434)
Screenshot: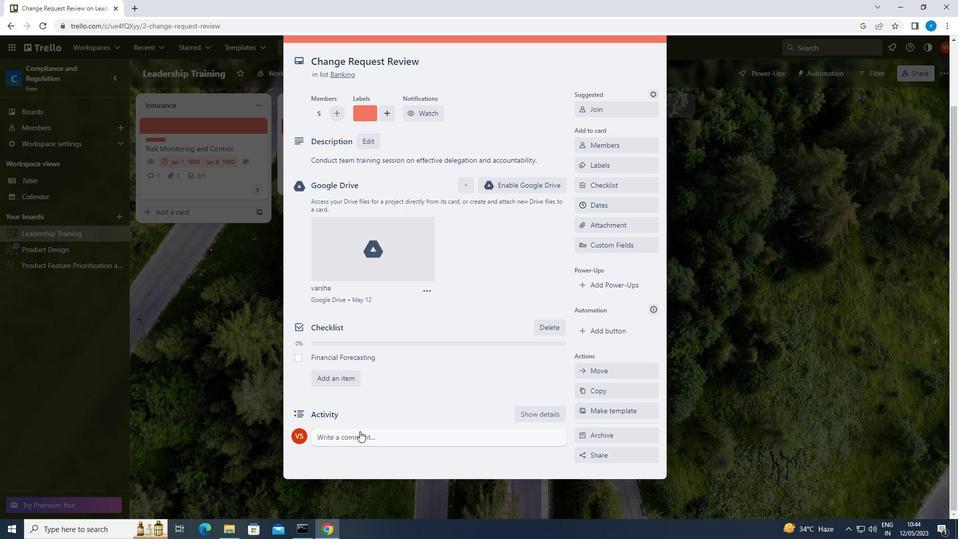
Action: Mouse pressed left at (359, 434)
Screenshot: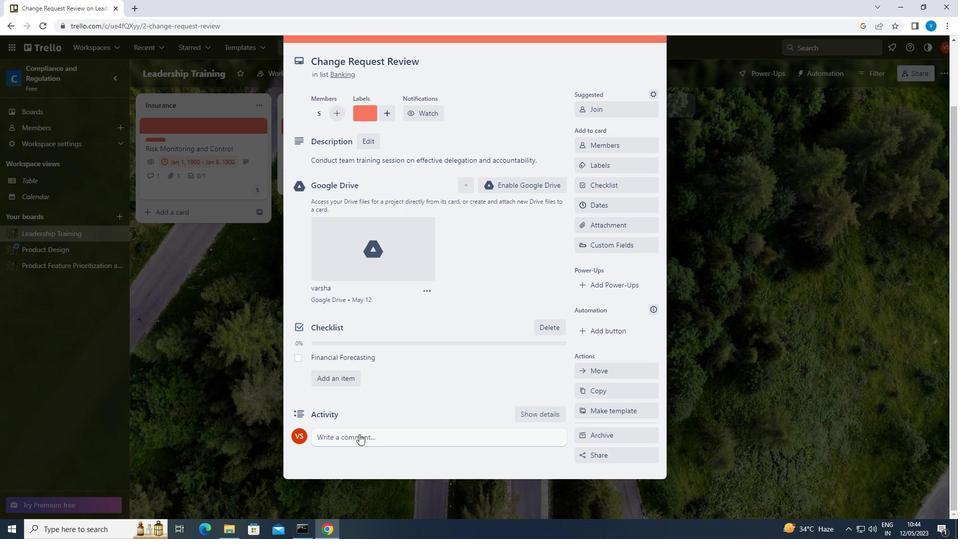 
Action: Key pressed <Key.shift>THIS<Key.space>TASK<Key.space>PRESENTS<Key.space>AN<Key.space>OPPORTUNITY<Key.space>TO<Key.space>SHOWCASE<Key.space>OUR<Key.space>LEADERSHIP<Key.space>AND<Key.space>PROJECT<Key.space>MANAGEMENT<Key.space>SKILLS,<Key.space>ENSURING<Key.space>THAT<Key.space>IT<Key.space>IS<Key.space>COMPLETED<Key.space>ON<Key.space>TIME<Key.space>AND<Key.space>WITHIN<Key.space>BUDGET
Screenshot: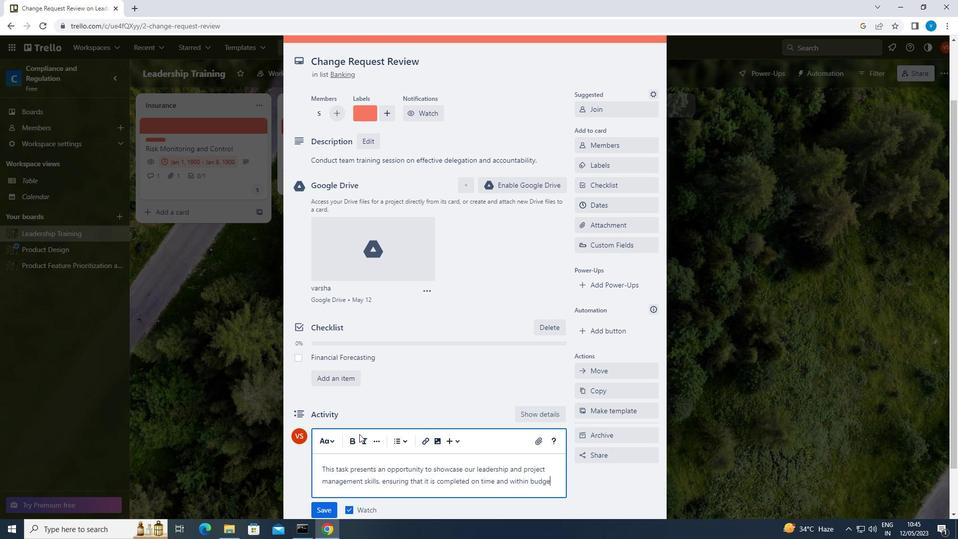
Action: Mouse moved to (373, 403)
Screenshot: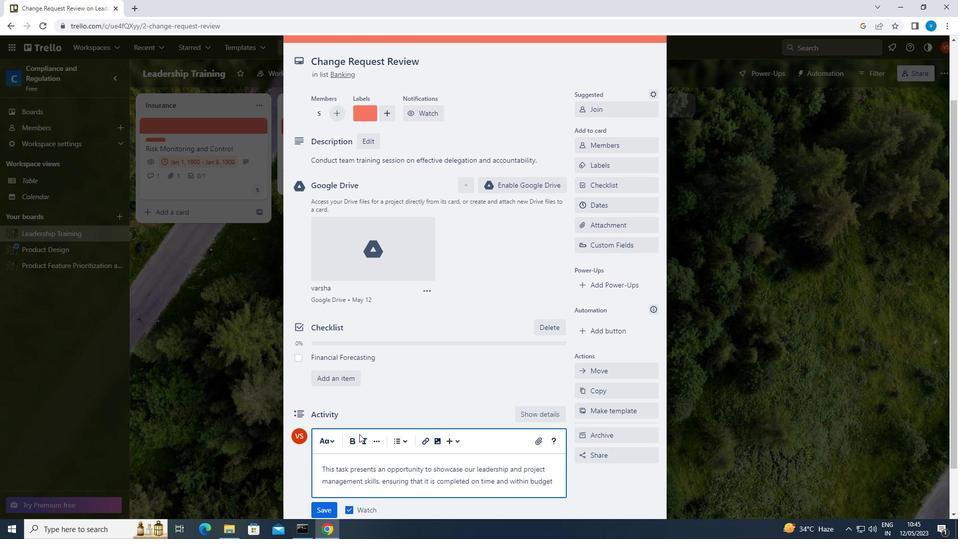 
Action: Key pressed .
Screenshot: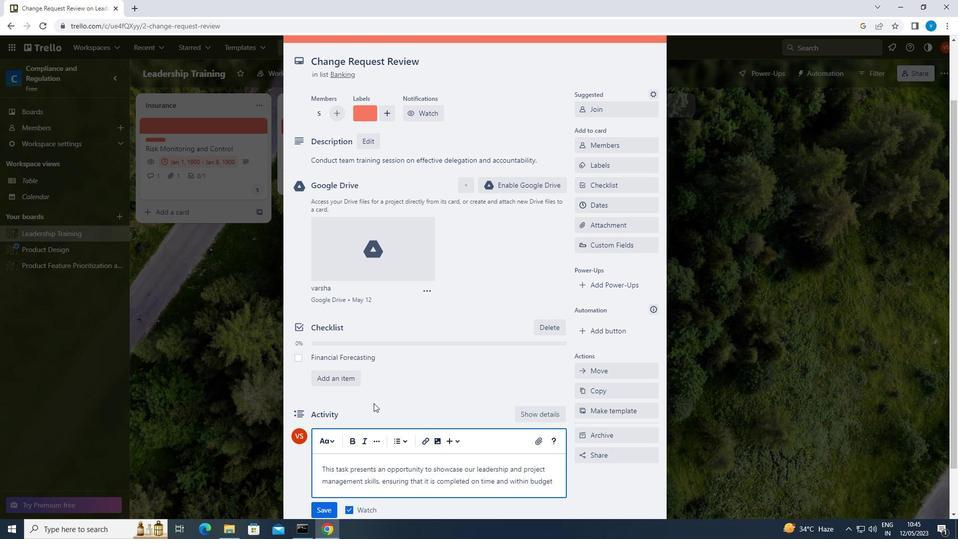 
Action: Mouse moved to (404, 492)
Screenshot: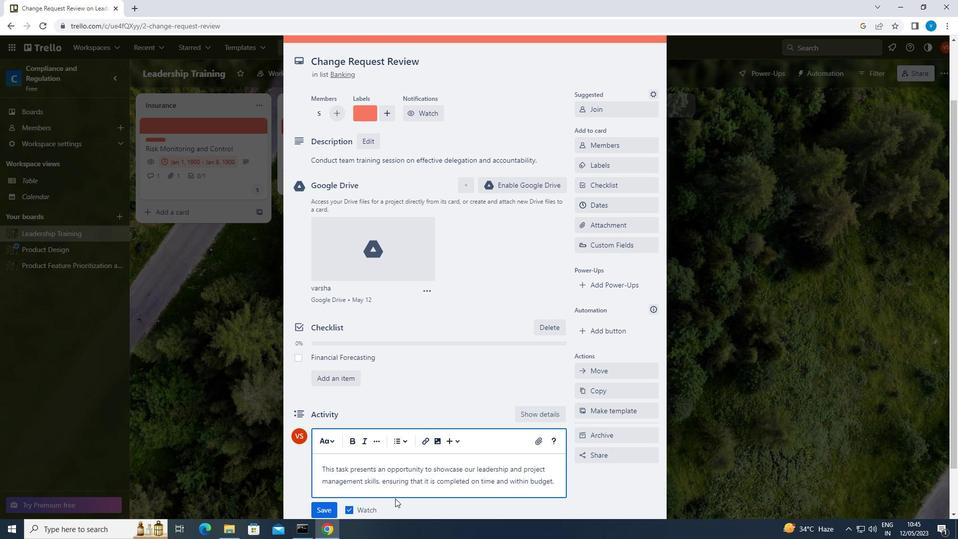 
Action: Mouse scrolled (404, 491) with delta (0, 0)
Screenshot: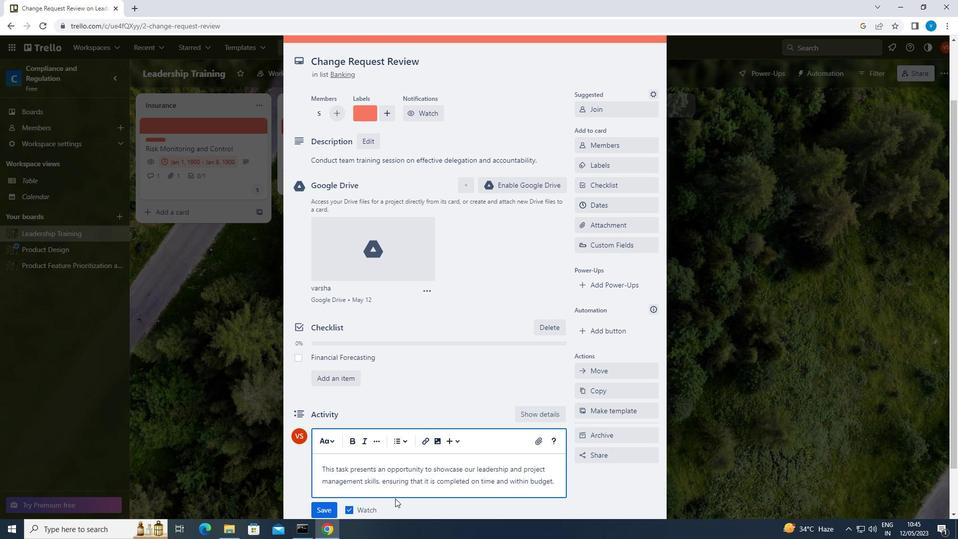 
Action: Mouse moved to (404, 491)
Screenshot: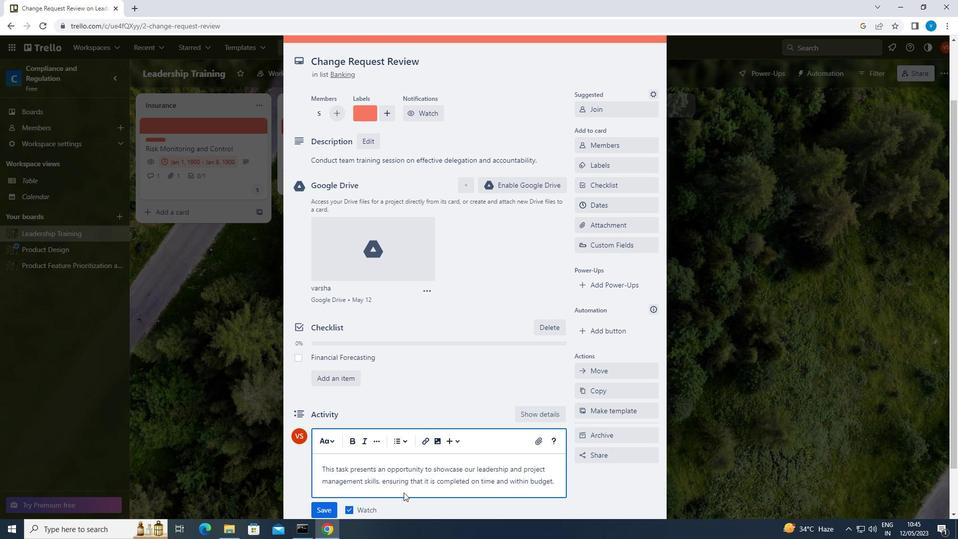 
Action: Mouse scrolled (404, 491) with delta (0, 0)
Screenshot: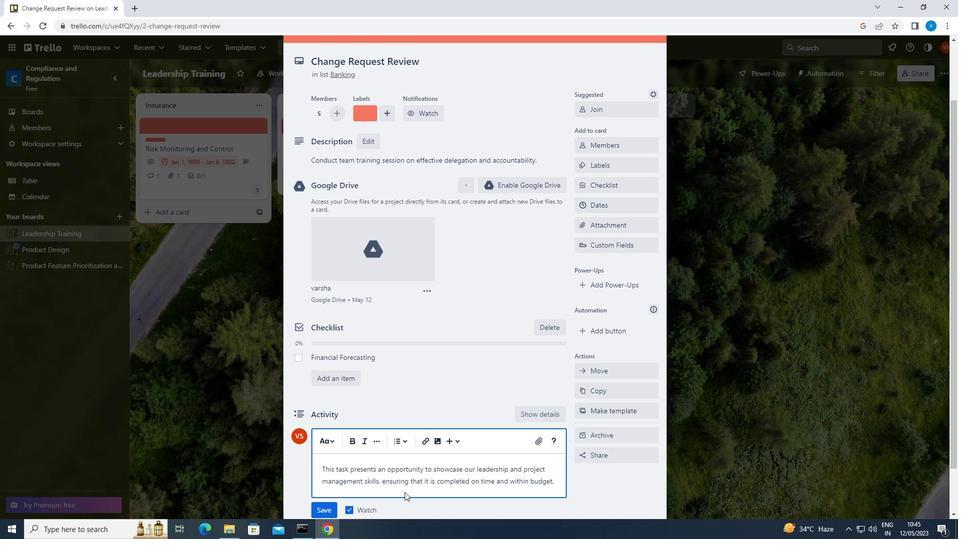 
Action: Mouse scrolled (404, 491) with delta (0, 0)
Screenshot: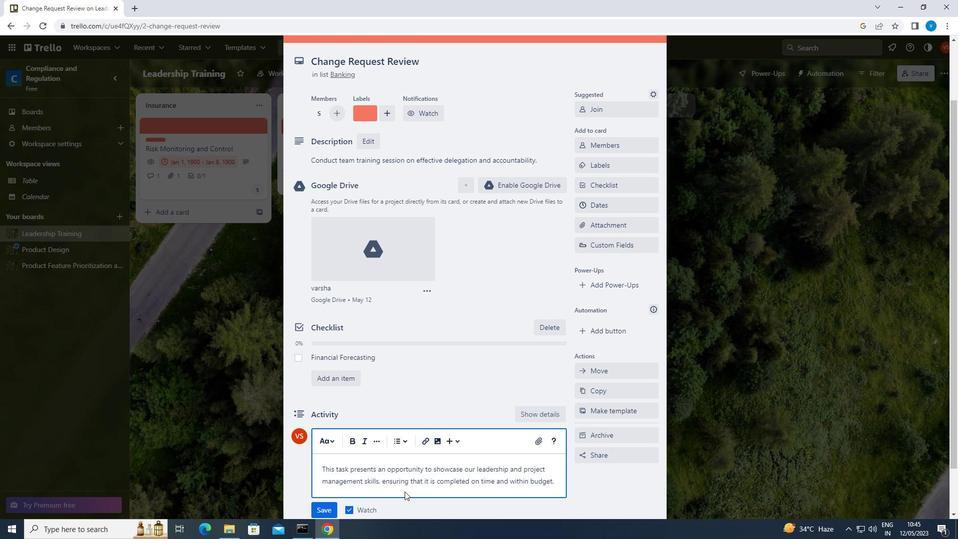 
Action: Mouse moved to (326, 458)
Screenshot: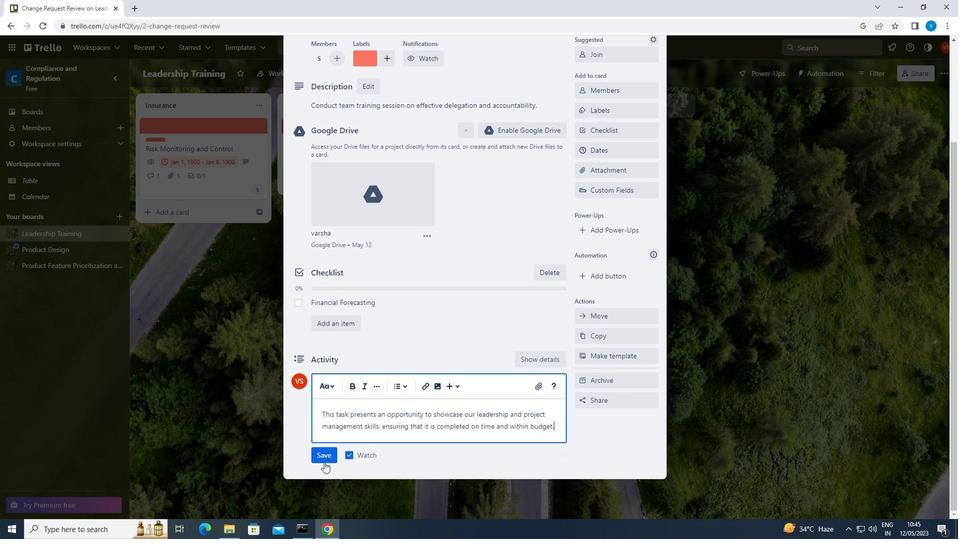 
Action: Mouse pressed left at (326, 458)
Screenshot: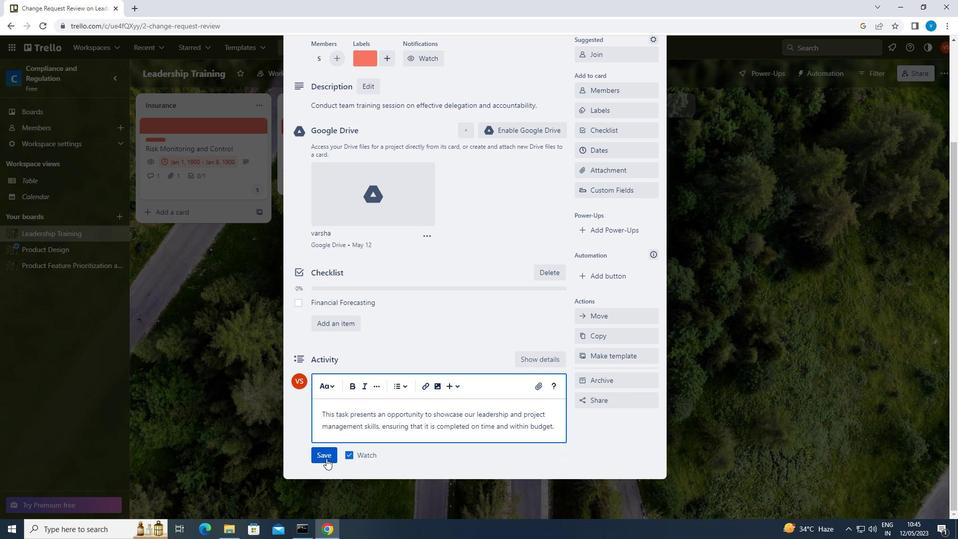 
Action: Mouse moved to (615, 155)
Screenshot: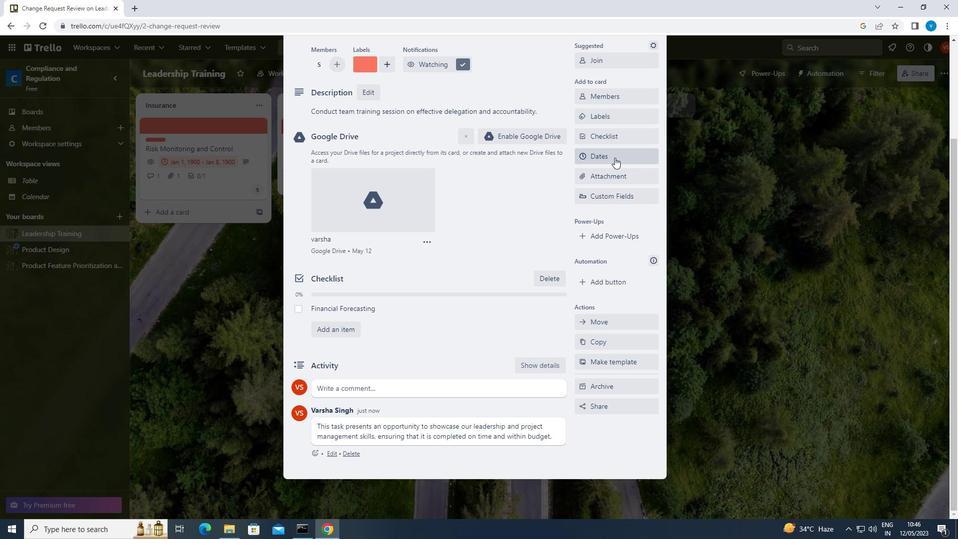 
Action: Mouse pressed left at (615, 155)
Screenshot: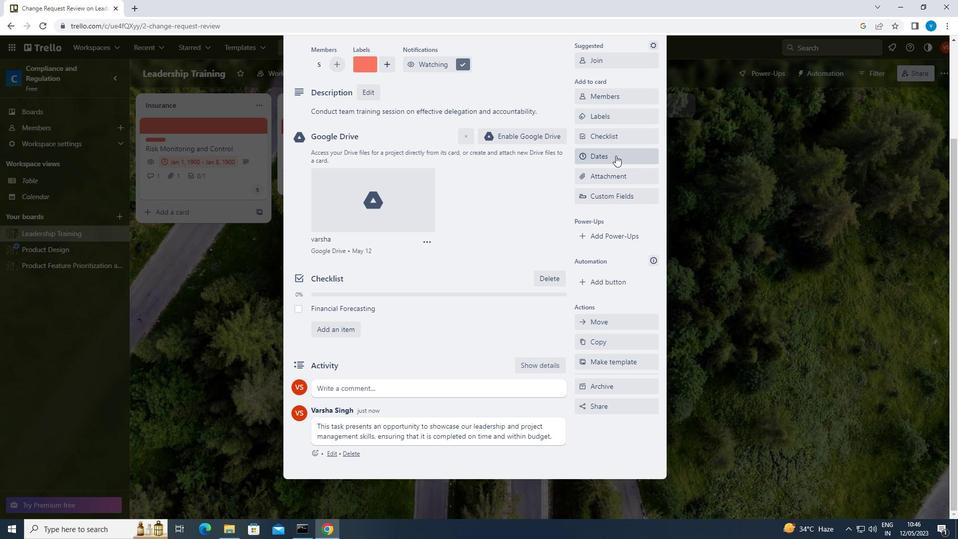 
Action: Mouse moved to (581, 362)
Screenshot: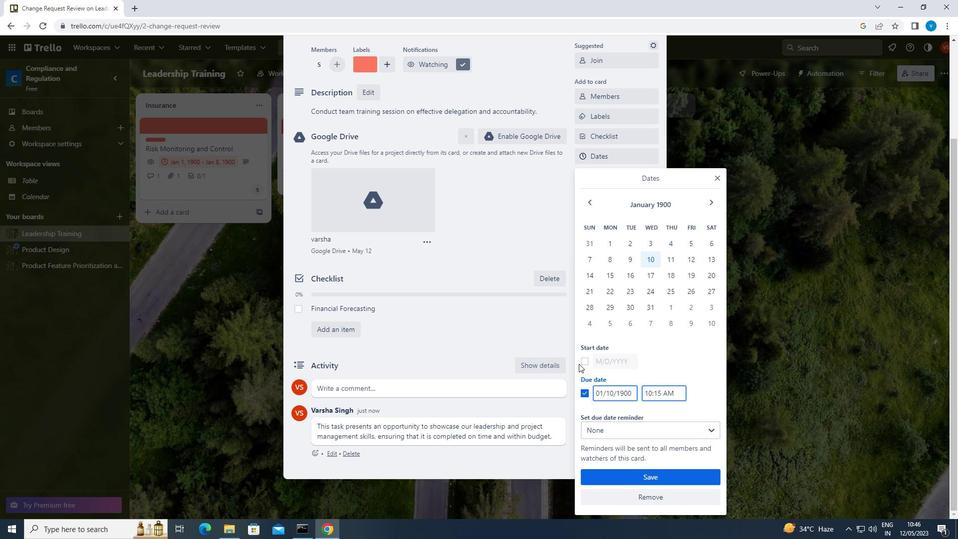 
Action: Mouse pressed left at (581, 362)
Screenshot: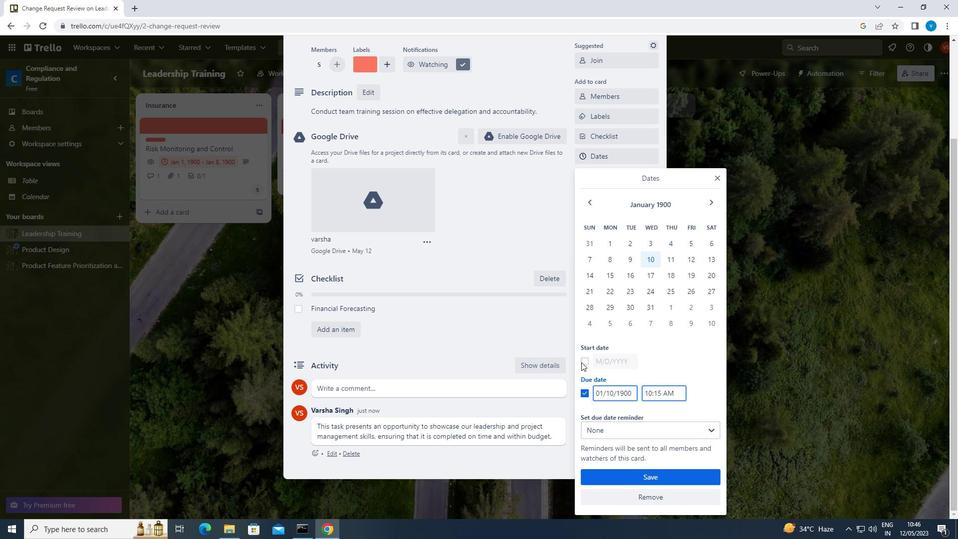 
Action: Mouse moved to (631, 359)
Screenshot: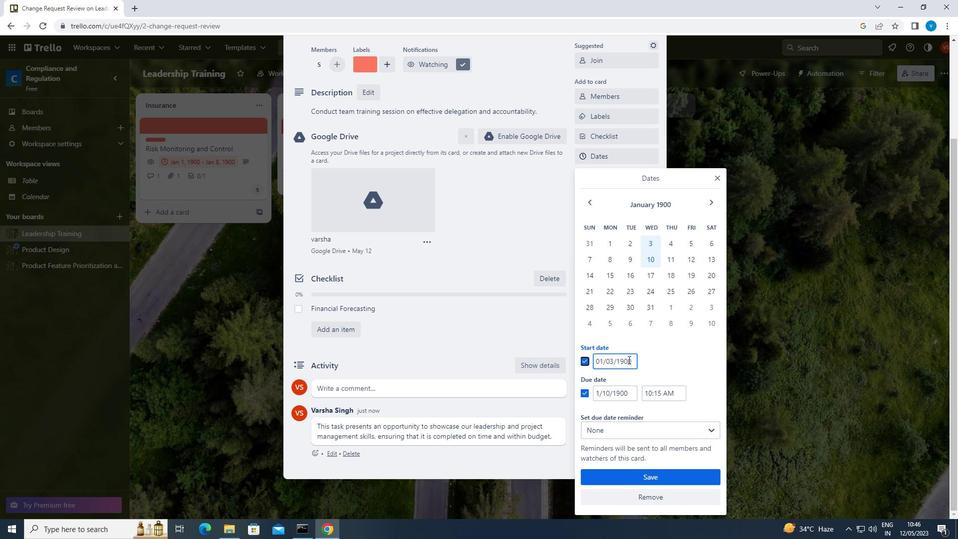 
Action: Mouse pressed left at (631, 359)
Screenshot: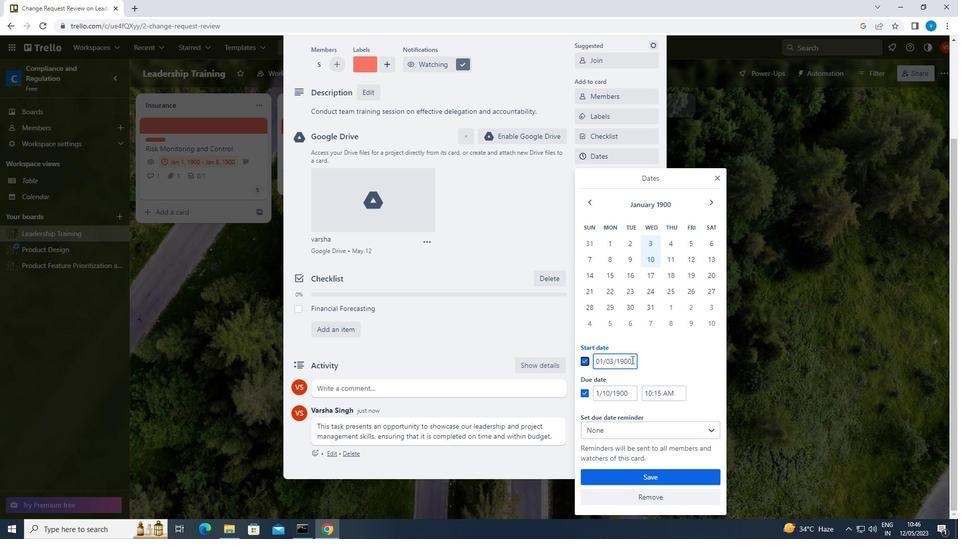 
Action: Key pressed <Key.backspace><Key.backspace><Key.backspace><Key.backspace><Key.backspace><Key.backspace><Key.backspace><Key.backspace><Key.backspace><Key.backspace><Key.backspace><Key.backspace><Key.backspace><Key.backspace>1/04/1900
Screenshot: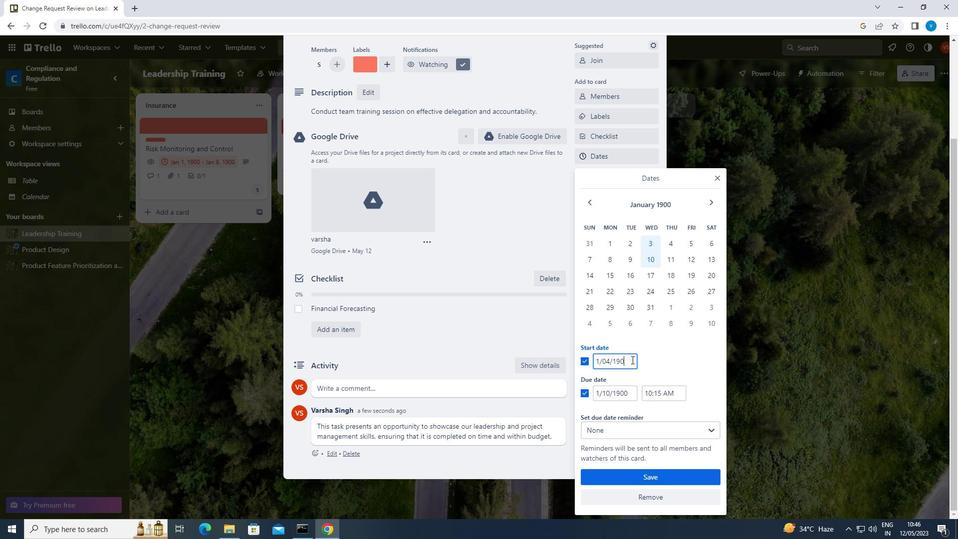 
Action: Mouse moved to (634, 395)
Screenshot: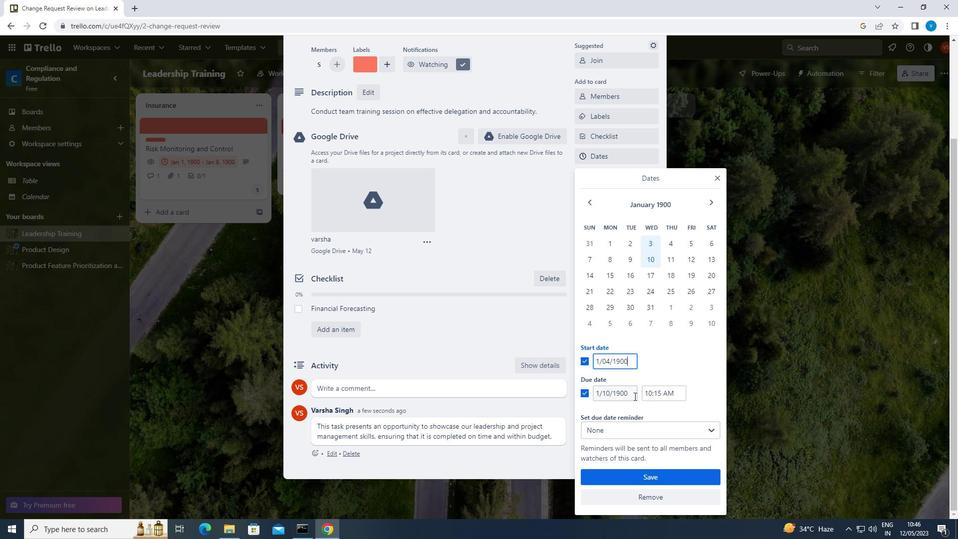 
Action: Mouse pressed left at (634, 395)
Screenshot: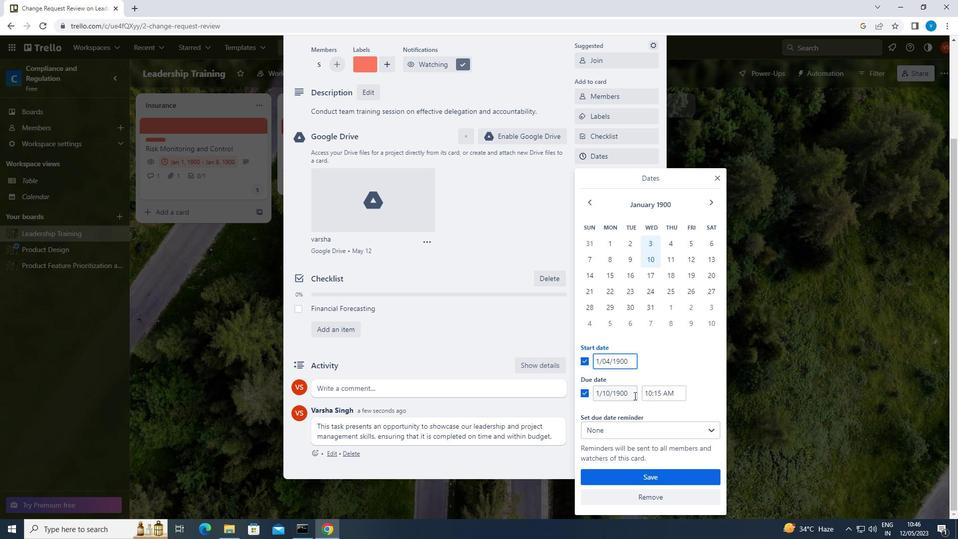 
Action: Key pressed <Key.backspace><Key.backspace><Key.backspace><Key.backspace><Key.backspace><Key.backspace><Key.backspace><Key.backspace><Key.backspace><Key.backspace><Key.backspace><Key.backspace><Key.backspace><Key.backspace><Key.backspace><Key.backspace><Key.backspace><Key.backspace><Key.backspace><Key.backspace><Key.backspace><Key.backspace>1/11/1900
Screenshot: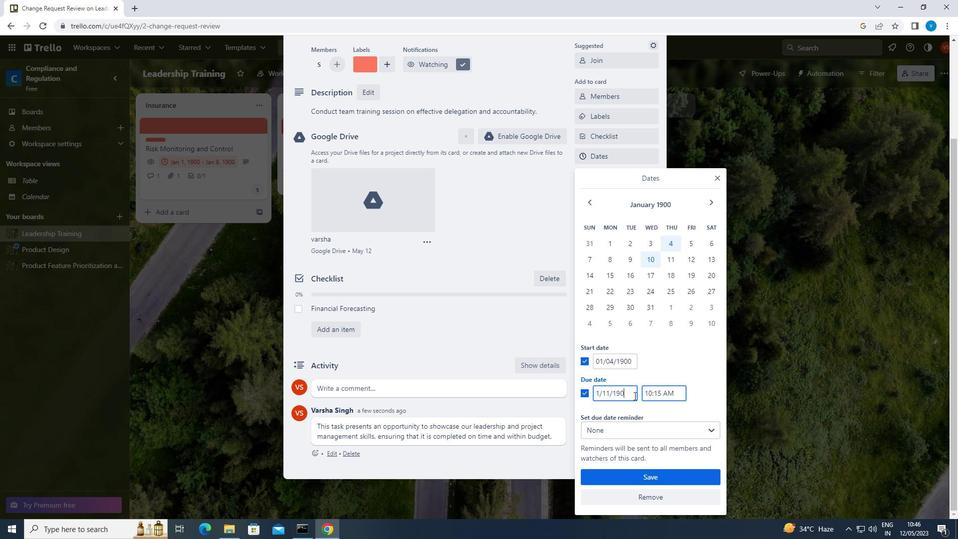 
Action: Mouse moved to (633, 481)
Screenshot: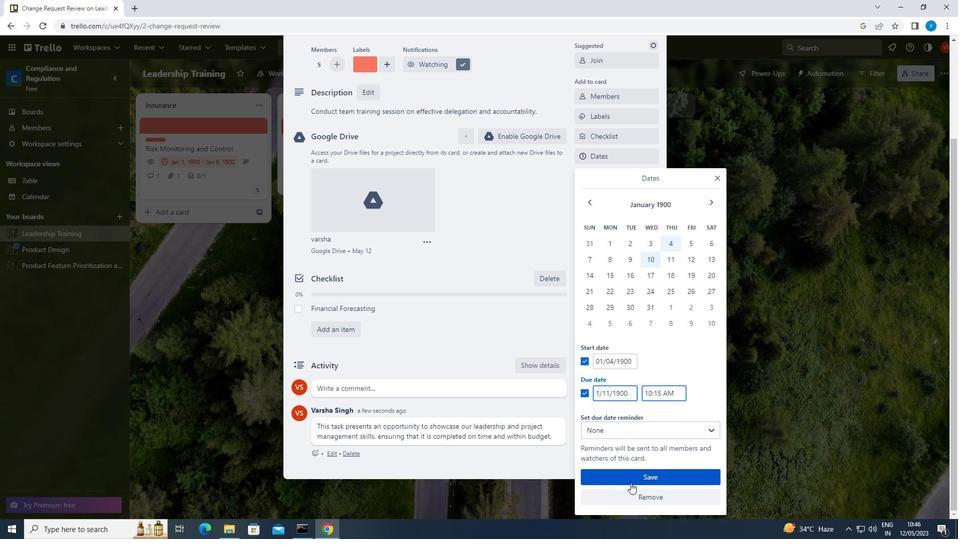 
Action: Mouse pressed left at (633, 481)
Screenshot: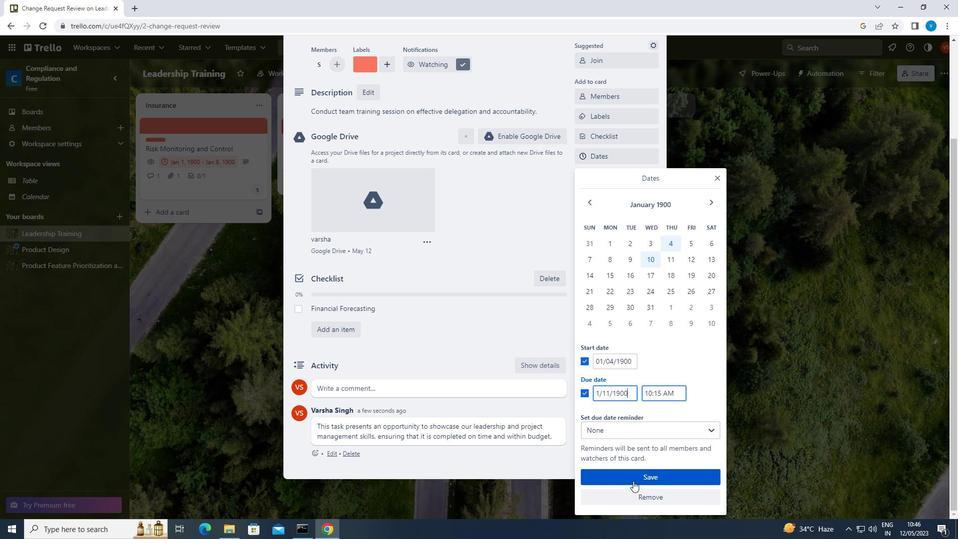 
